 Task: Find connections with filter location Cobija with filter topic #Partnershipswith filter profile language French with filter current company TalentBurst, an Inc 5000 company with filter school Karnataka technical jobs with filter industry Plastics Manufacturing with filter service category Event Planning with filter keywords title Engineering Technician
Action: Mouse moved to (615, 94)
Screenshot: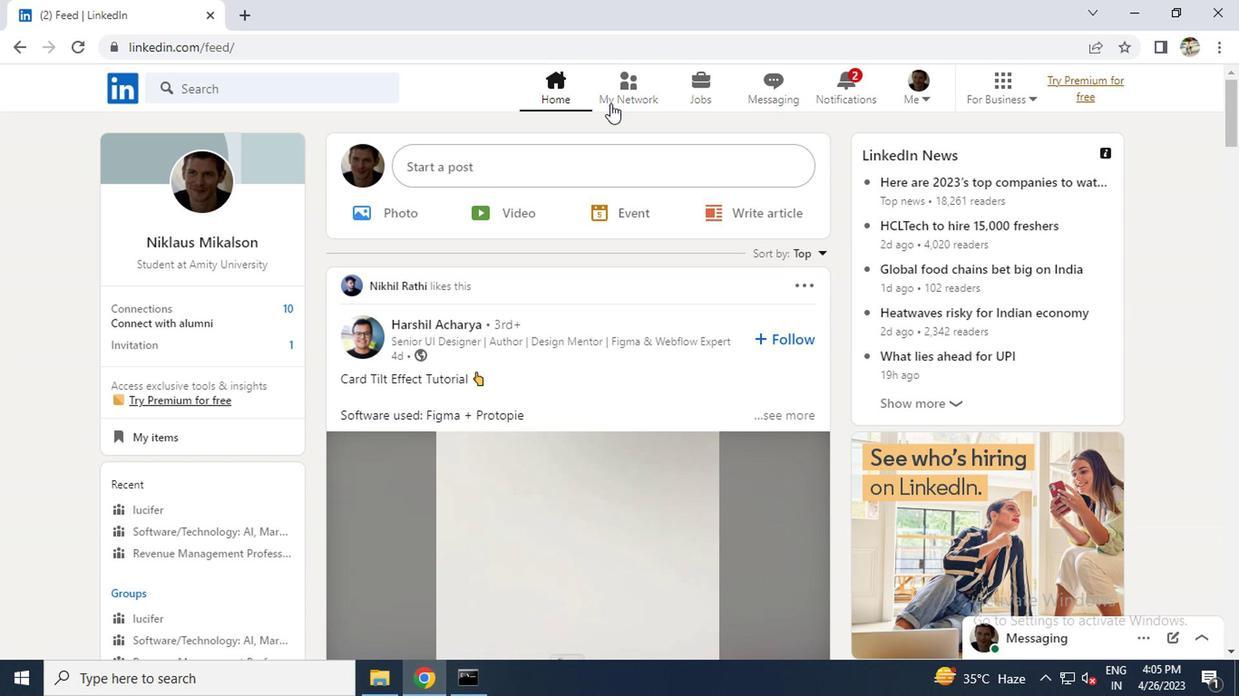 
Action: Mouse pressed left at (615, 94)
Screenshot: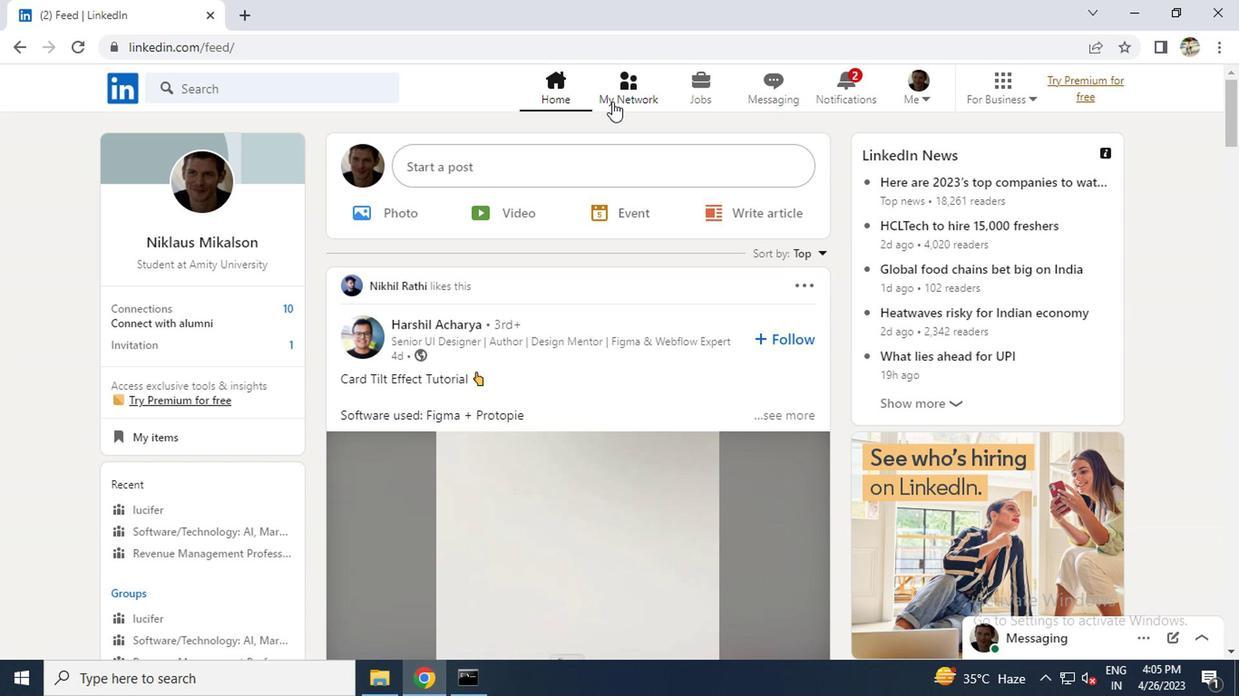 
Action: Mouse moved to (197, 197)
Screenshot: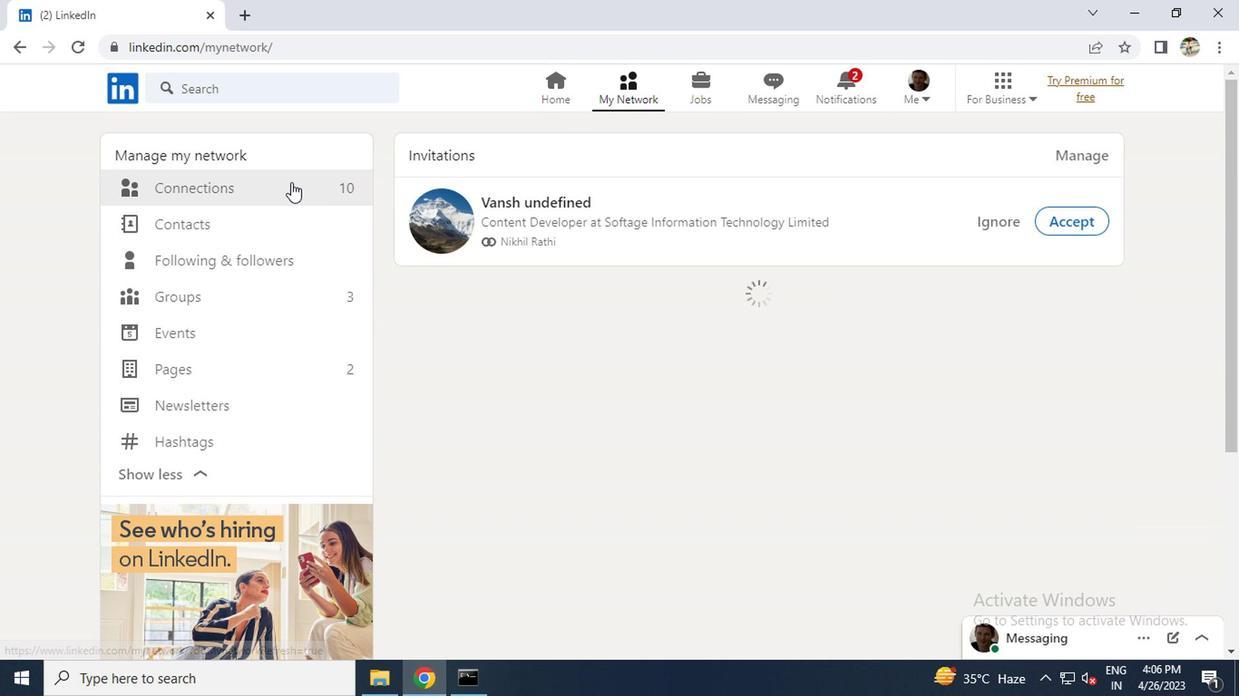 
Action: Mouse pressed left at (197, 197)
Screenshot: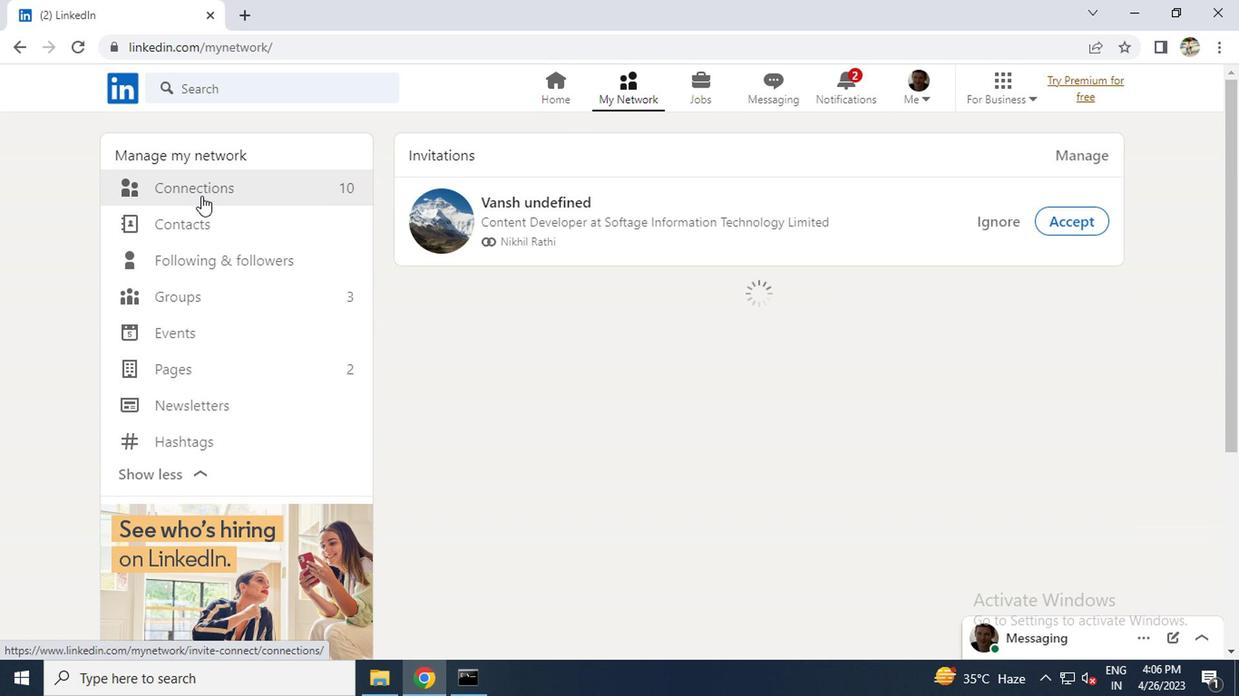 
Action: Mouse moved to (722, 197)
Screenshot: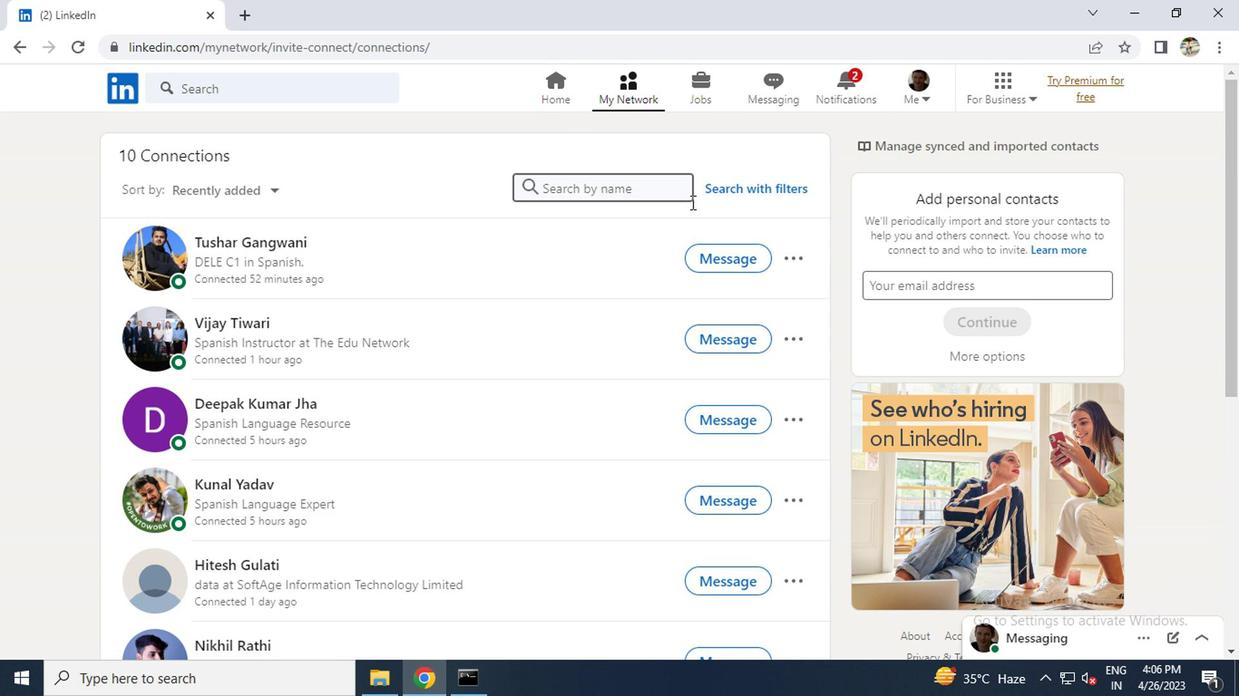 
Action: Mouse pressed left at (722, 197)
Screenshot: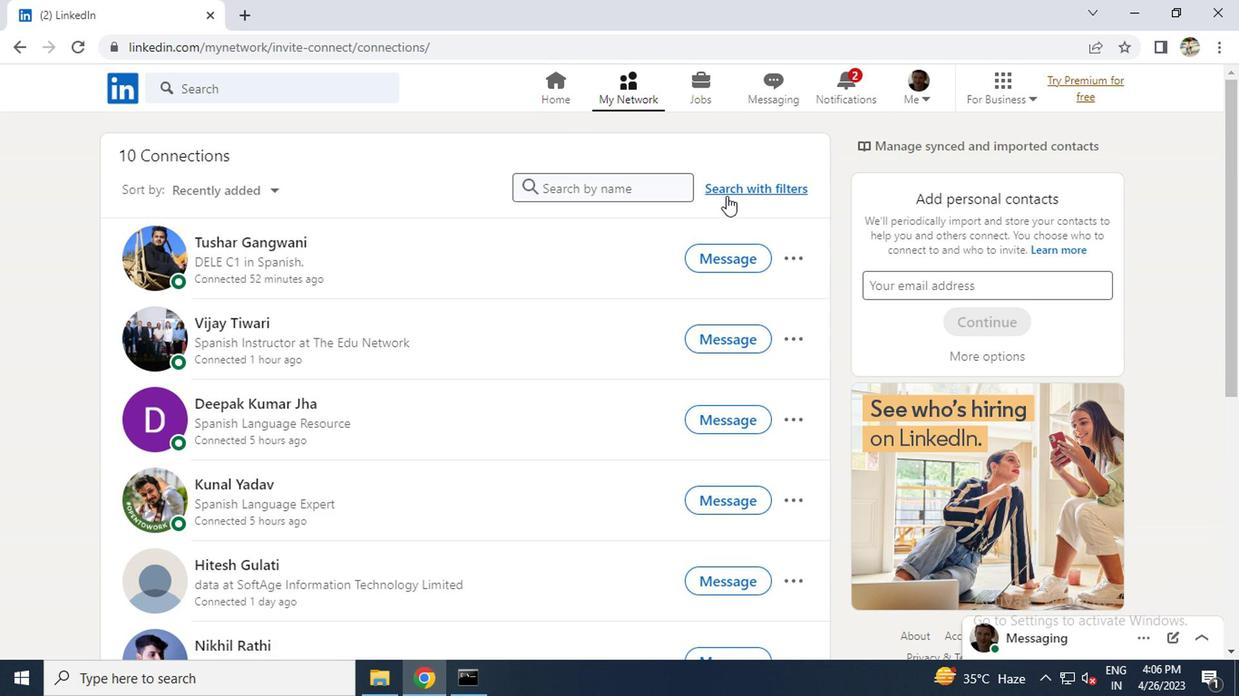 
Action: Mouse moved to (616, 143)
Screenshot: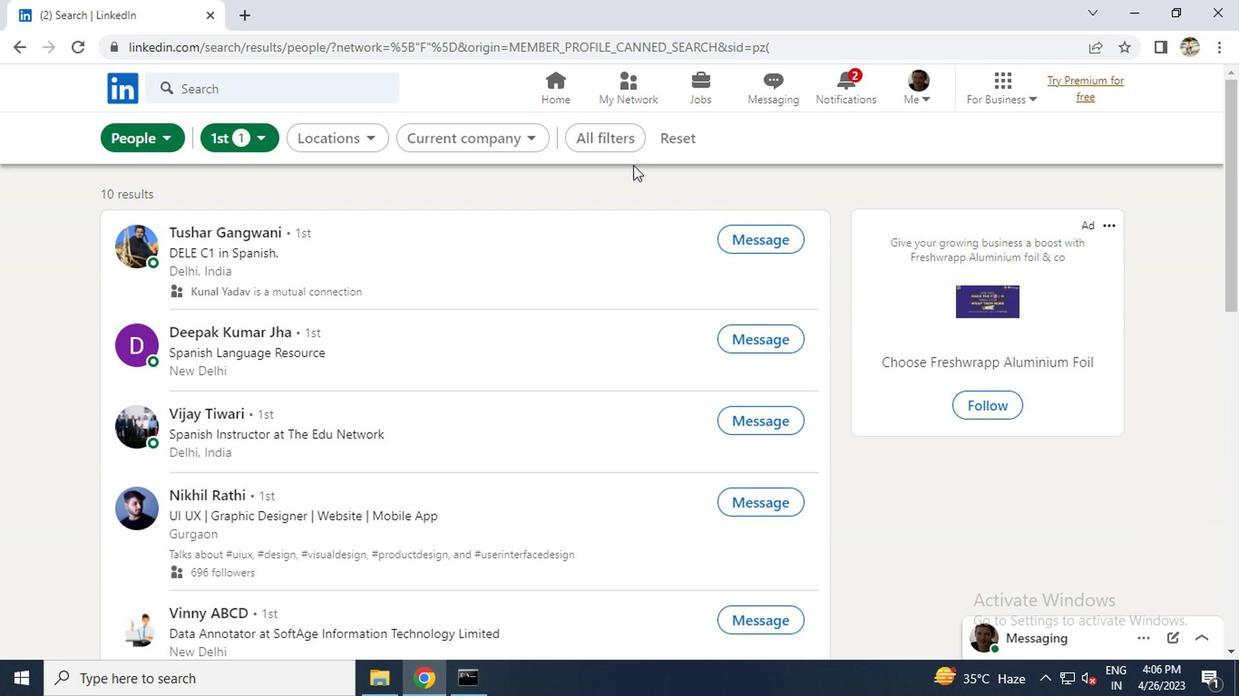 
Action: Mouse pressed left at (616, 143)
Screenshot: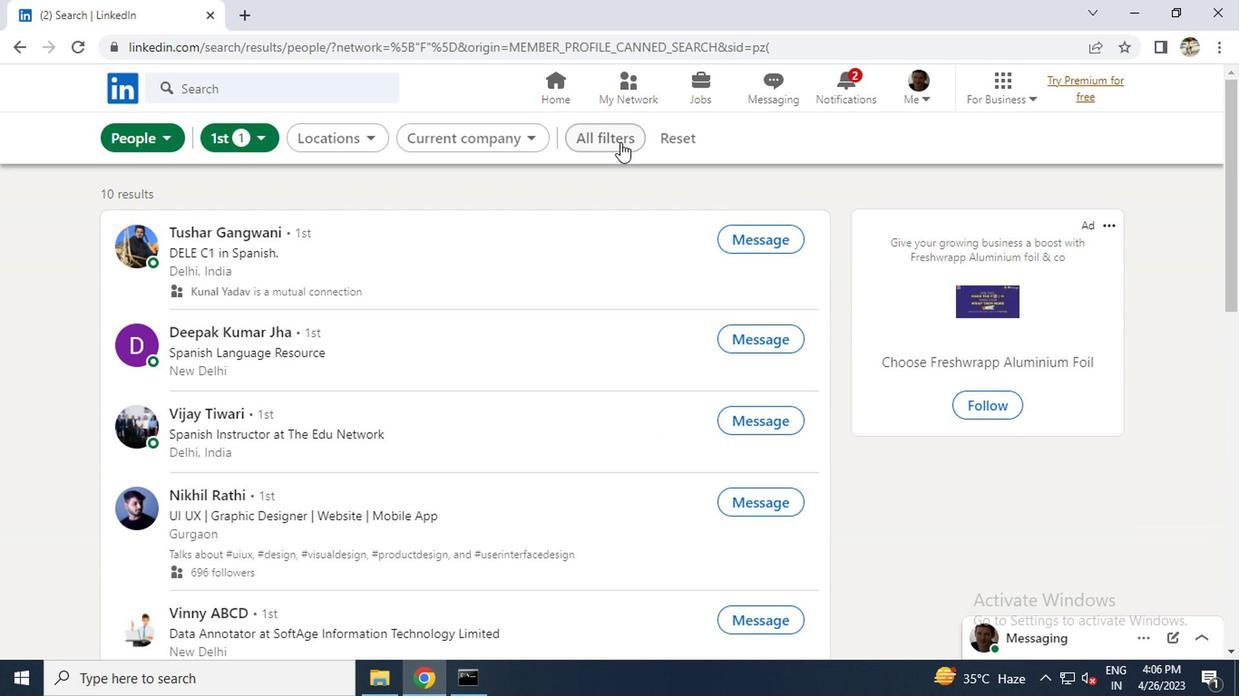 
Action: Mouse moved to (885, 385)
Screenshot: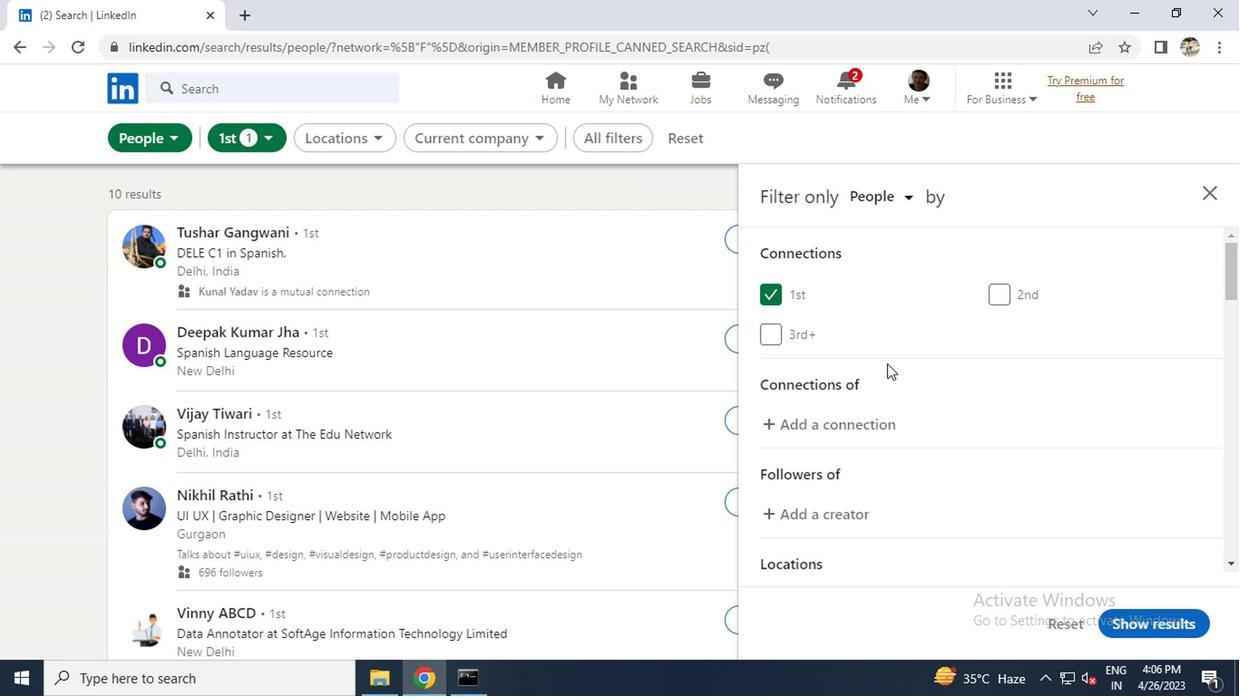 
Action: Mouse scrolled (885, 385) with delta (0, 0)
Screenshot: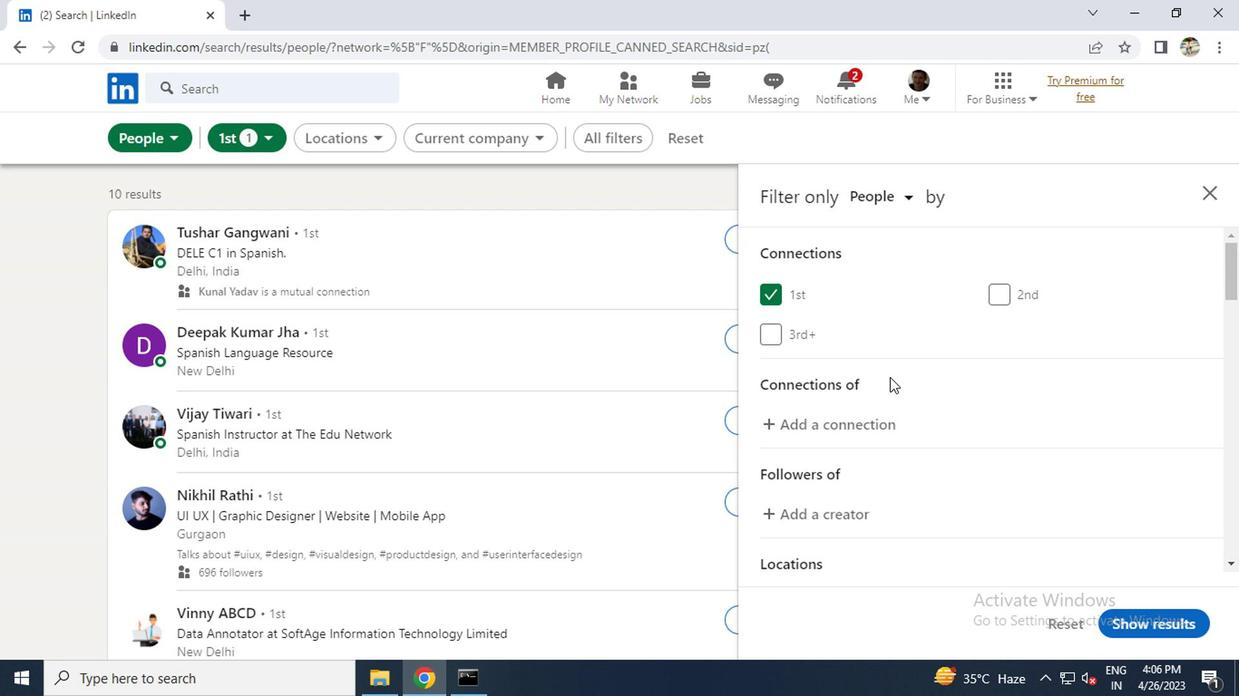 
Action: Mouse scrolled (885, 385) with delta (0, 0)
Screenshot: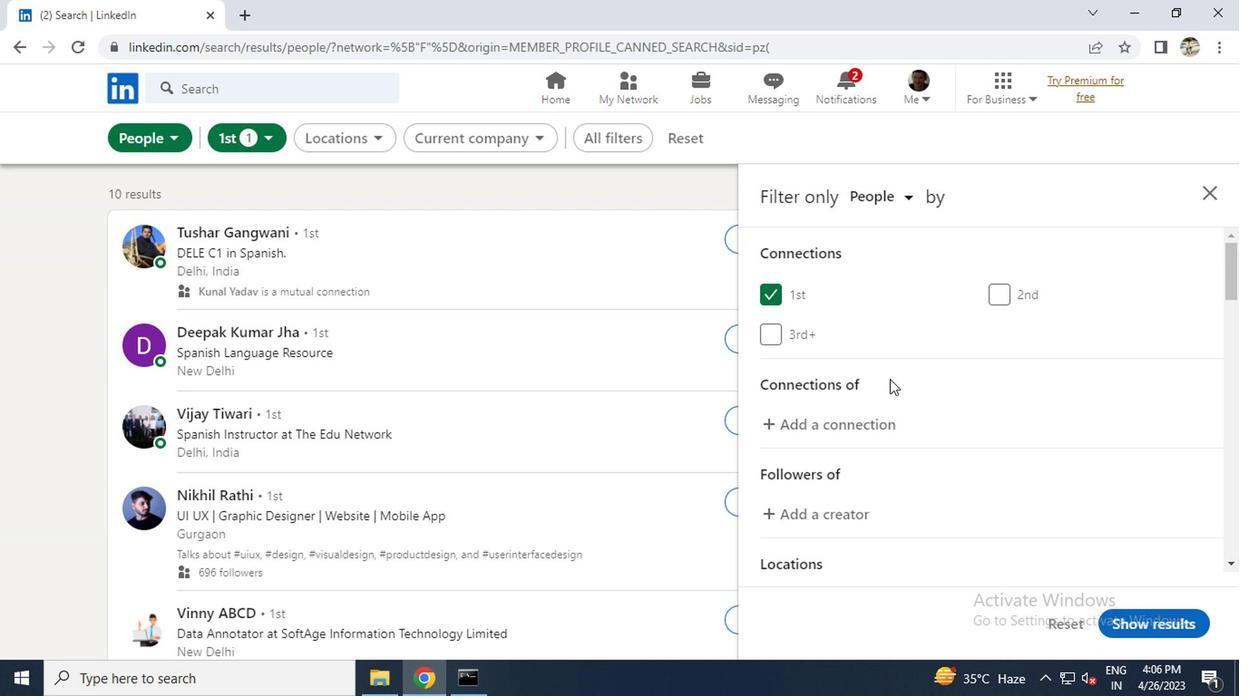 
Action: Mouse moved to (1020, 497)
Screenshot: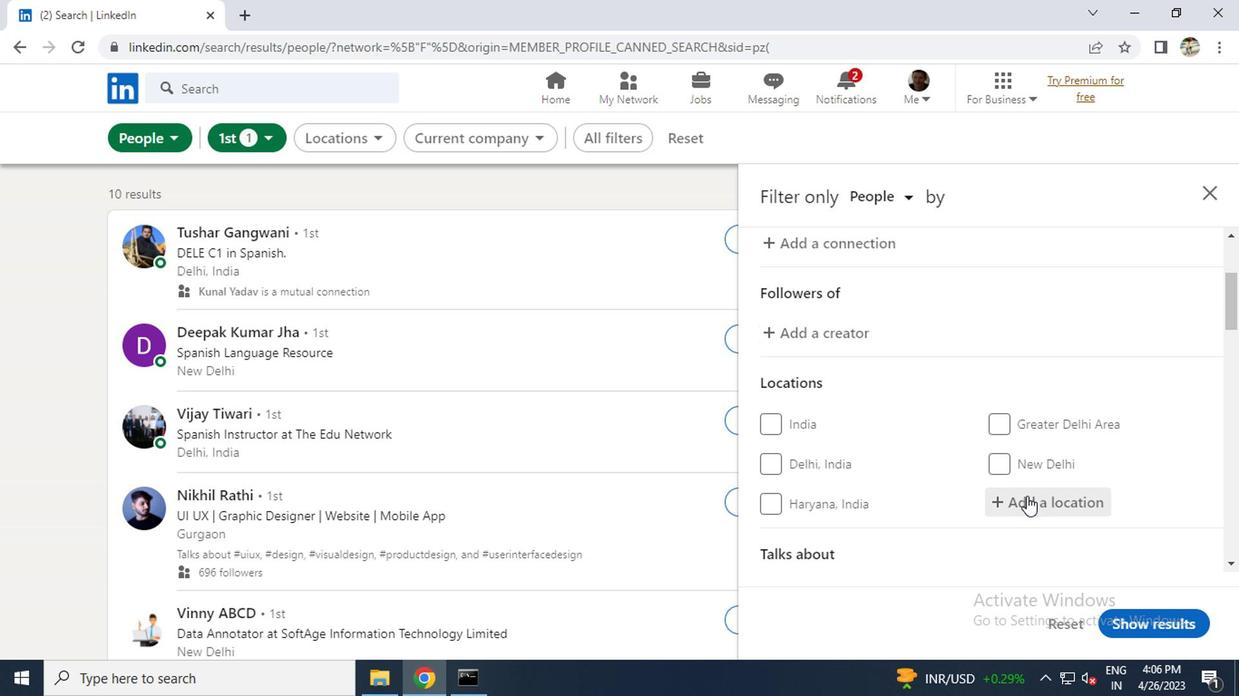 
Action: Mouse pressed left at (1020, 497)
Screenshot: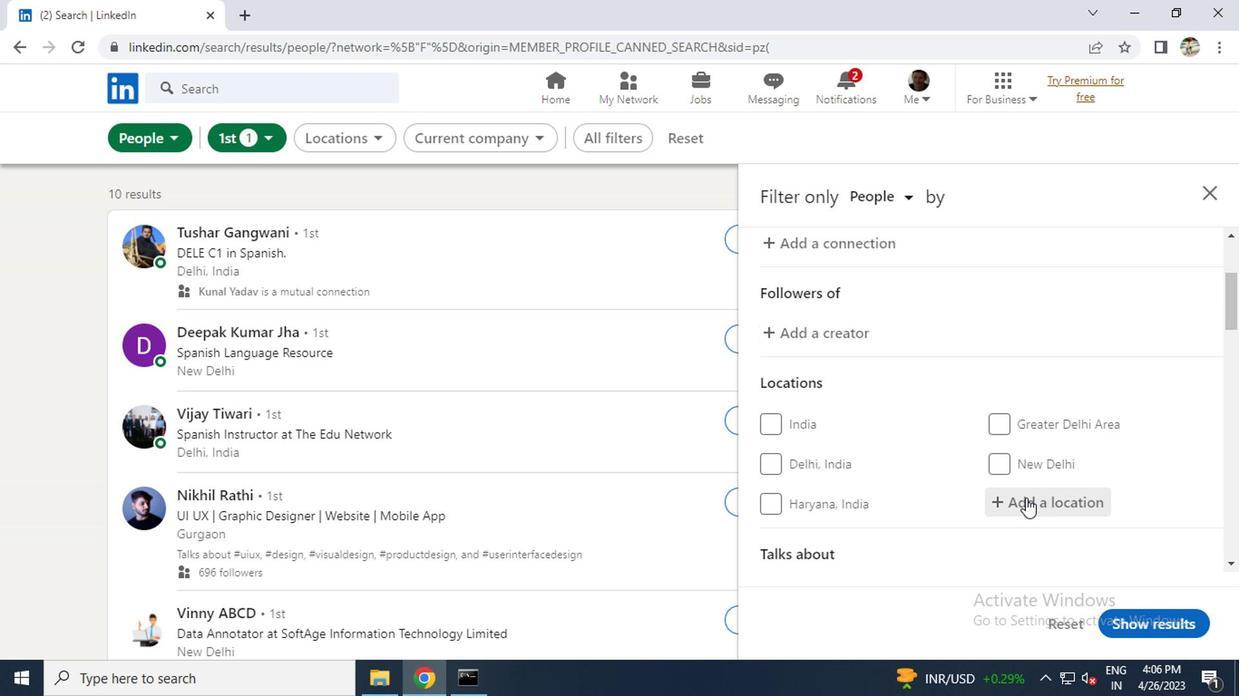 
Action: Key pressed <Key.caps_lock>c<Key.caps_lock>obija<Key.enter>
Screenshot: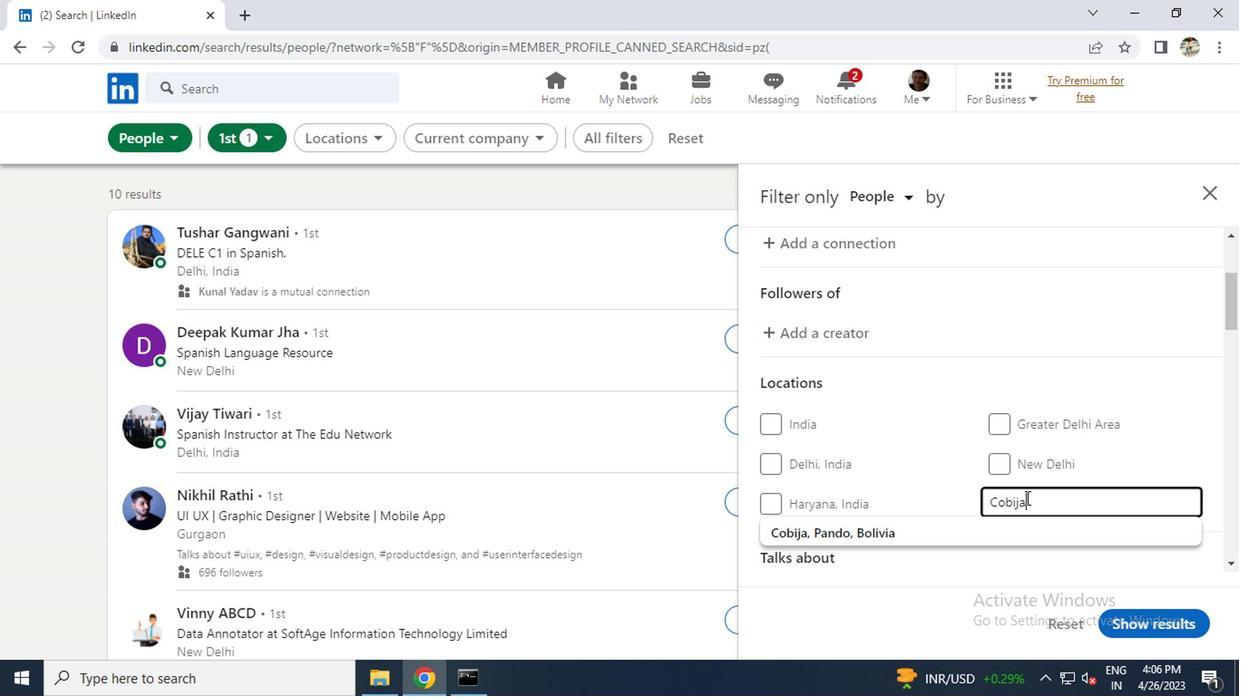 
Action: Mouse scrolled (1020, 496) with delta (0, 0)
Screenshot: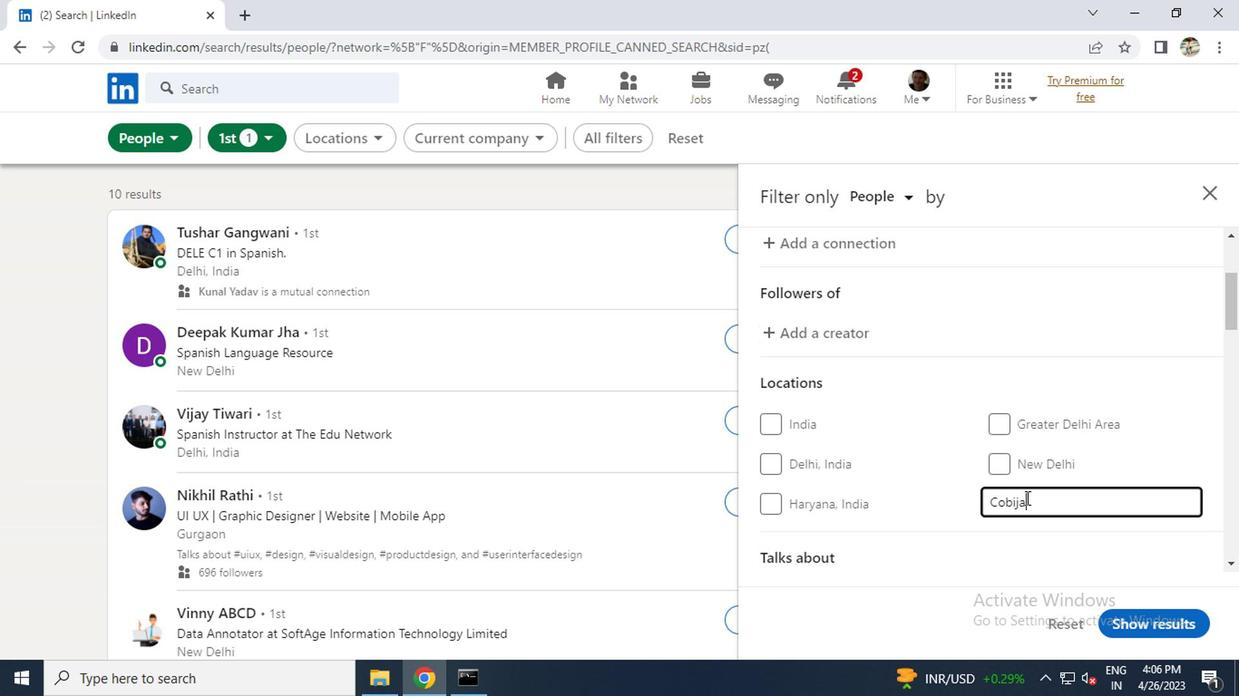 
Action: Mouse scrolled (1020, 496) with delta (0, 0)
Screenshot: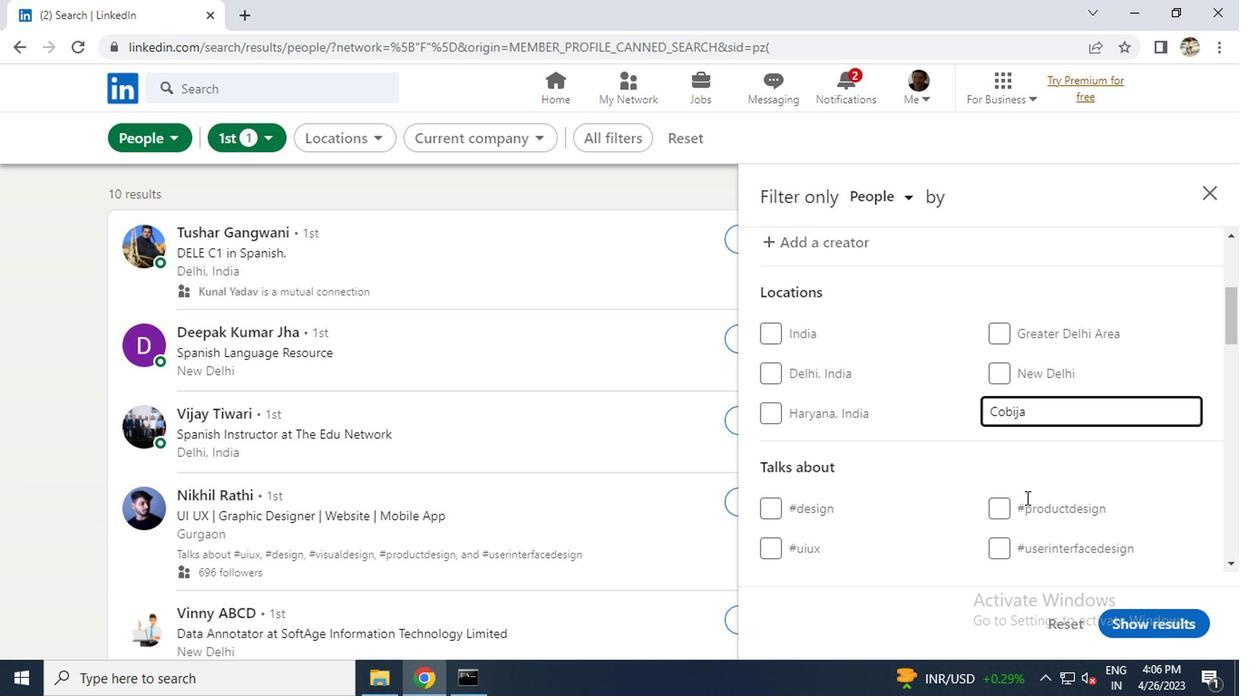 
Action: Mouse pressed left at (1020, 497)
Screenshot: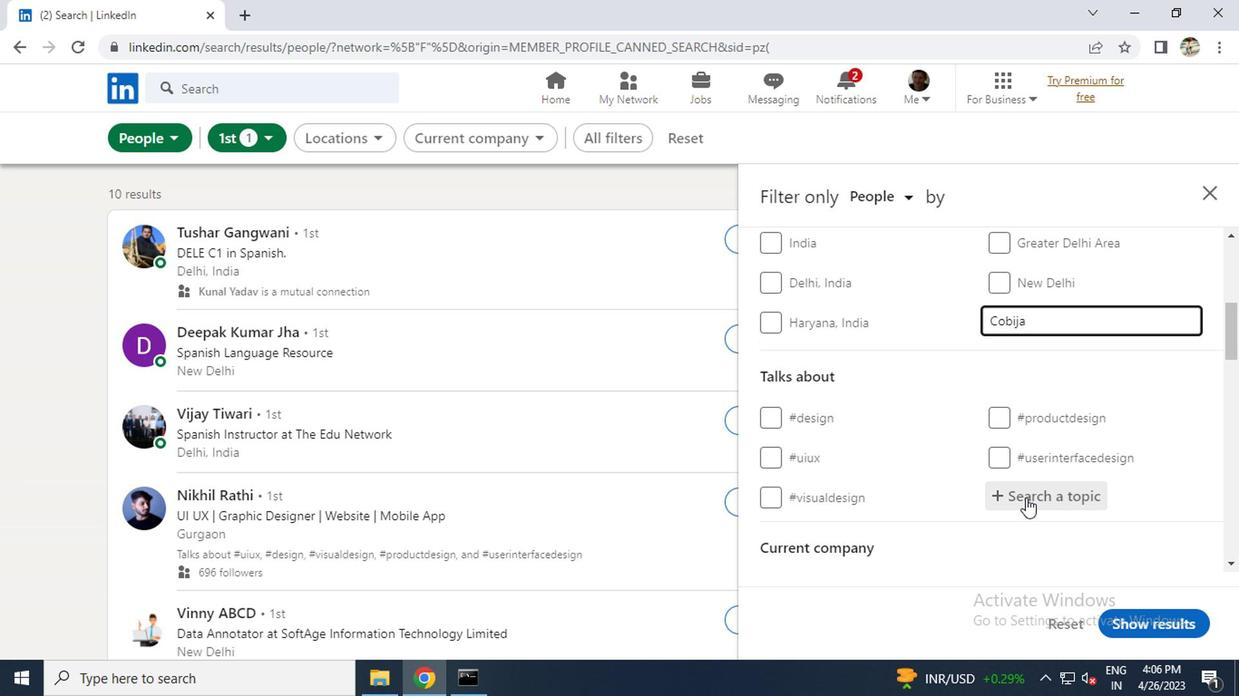 
Action: Key pressed <Key.shift>#<Key.caps_lock>P<Key.caps_lock>ARTNERSHIP<Key.enter>
Screenshot: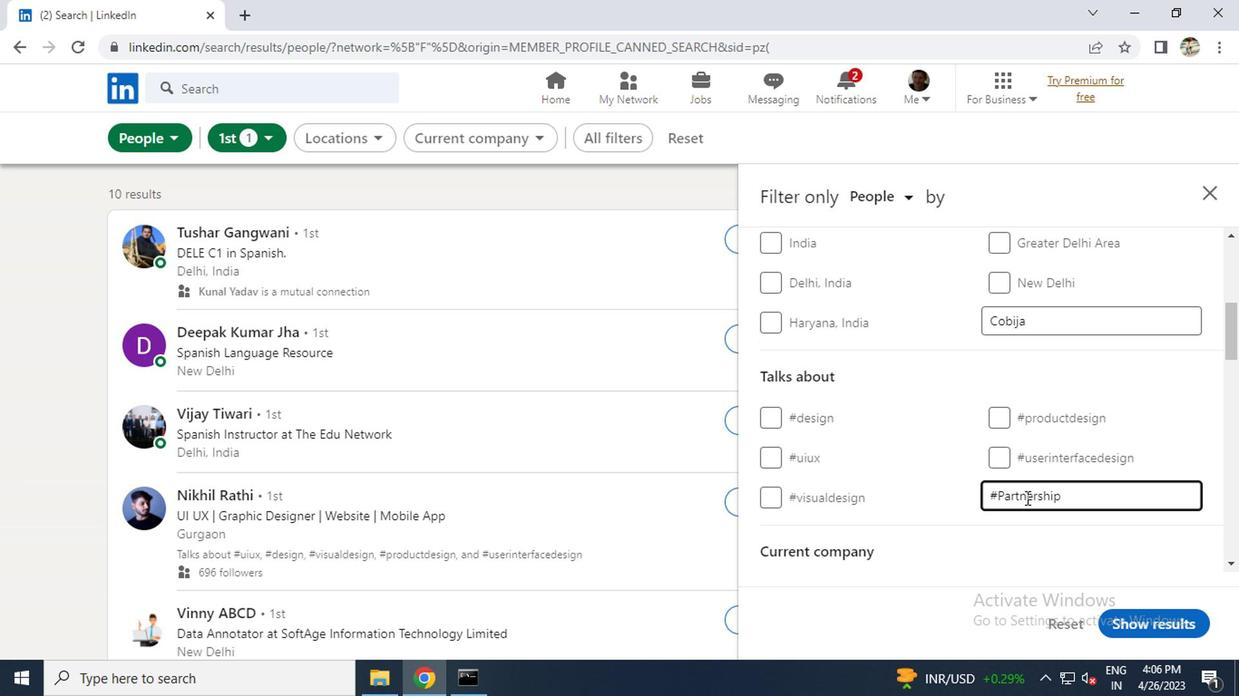 
Action: Mouse scrolled (1020, 496) with delta (0, 0)
Screenshot: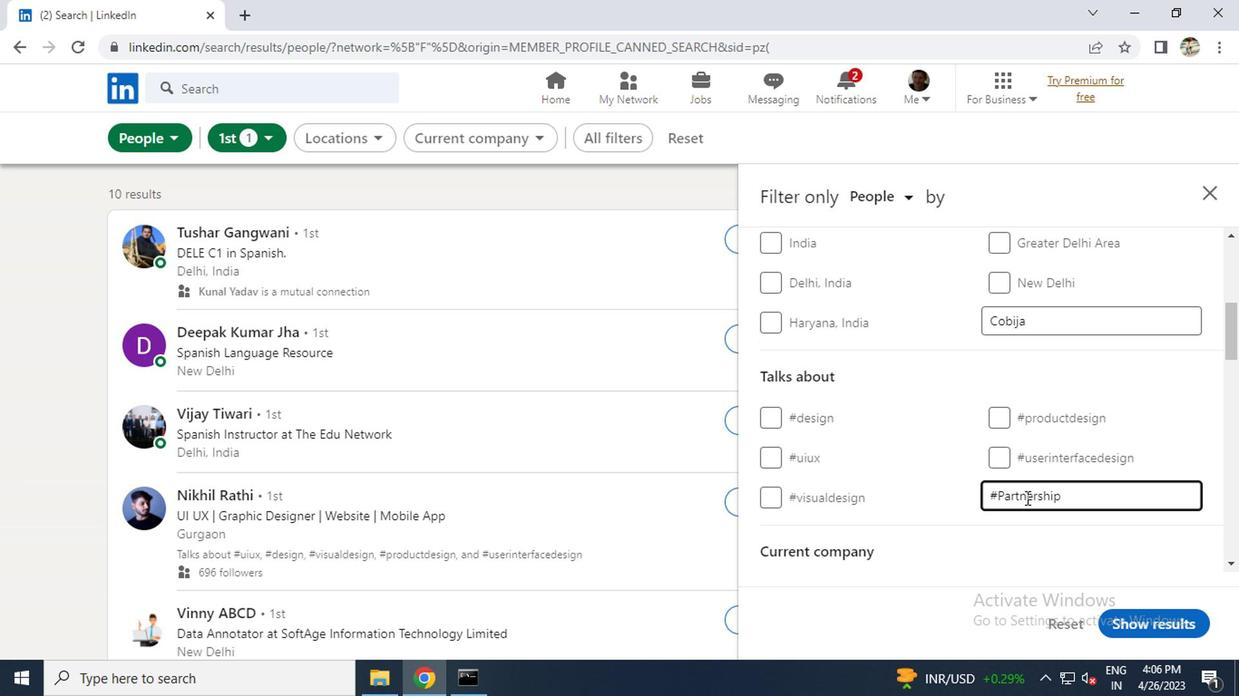 
Action: Mouse scrolled (1020, 496) with delta (0, 0)
Screenshot: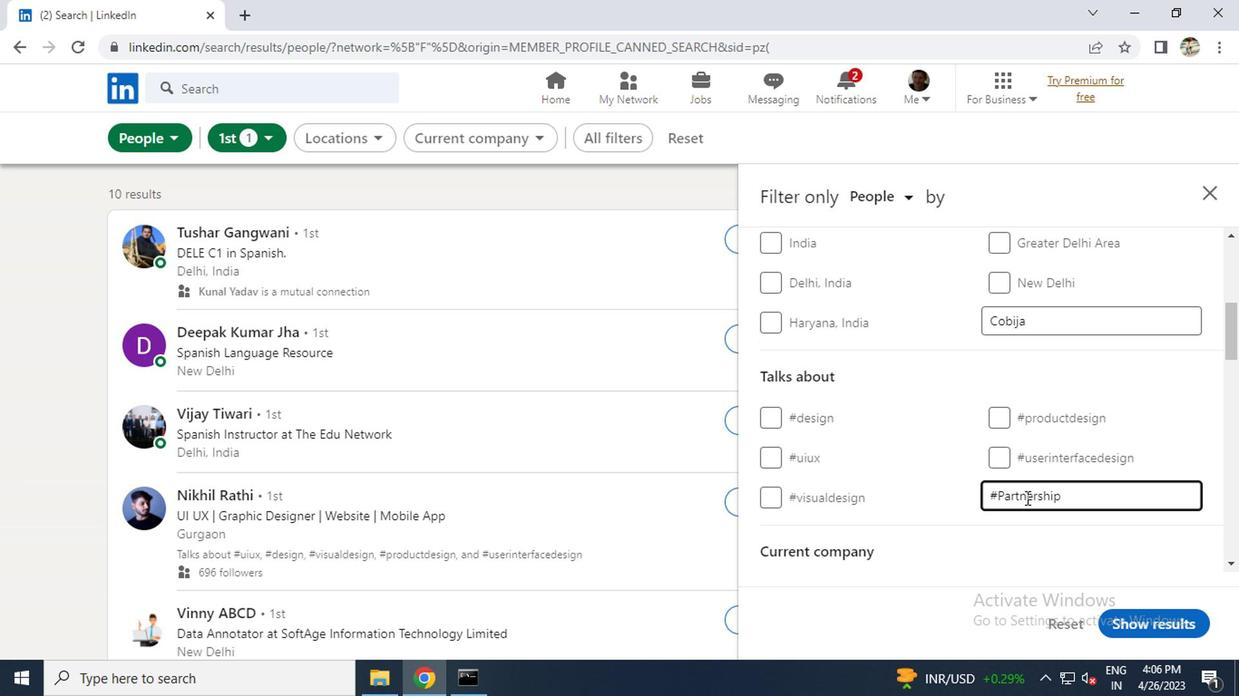 
Action: Mouse scrolled (1020, 496) with delta (0, 0)
Screenshot: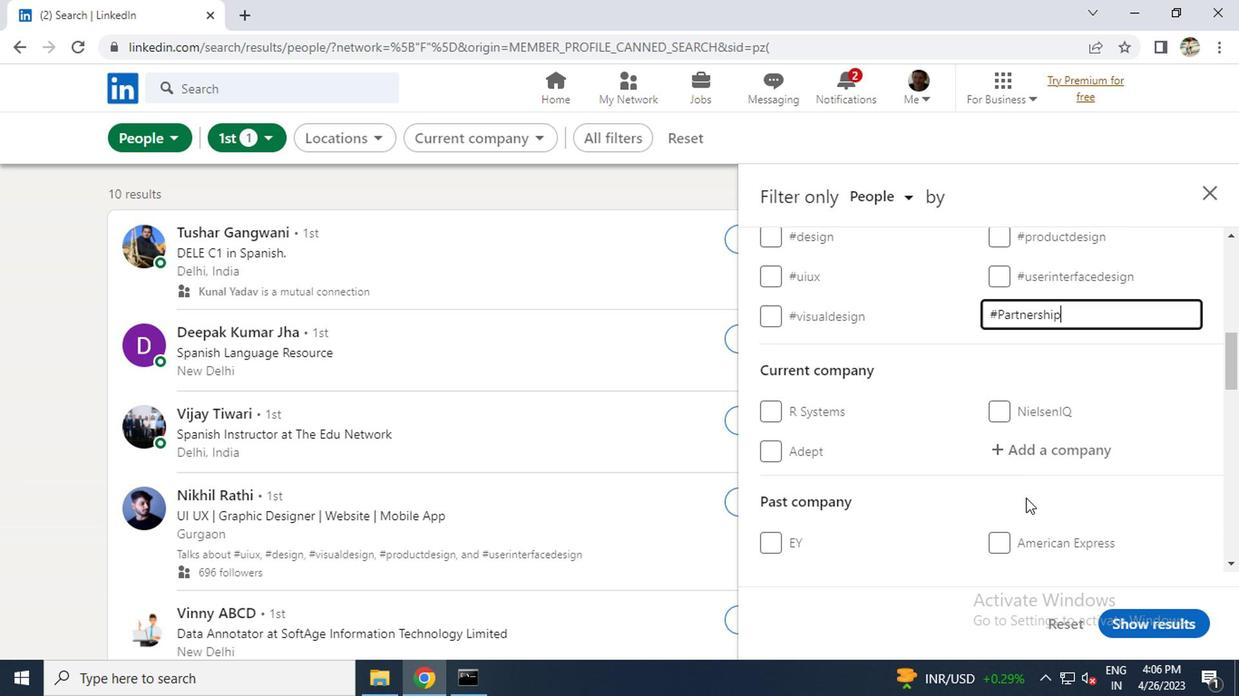 
Action: Mouse scrolled (1020, 496) with delta (0, 0)
Screenshot: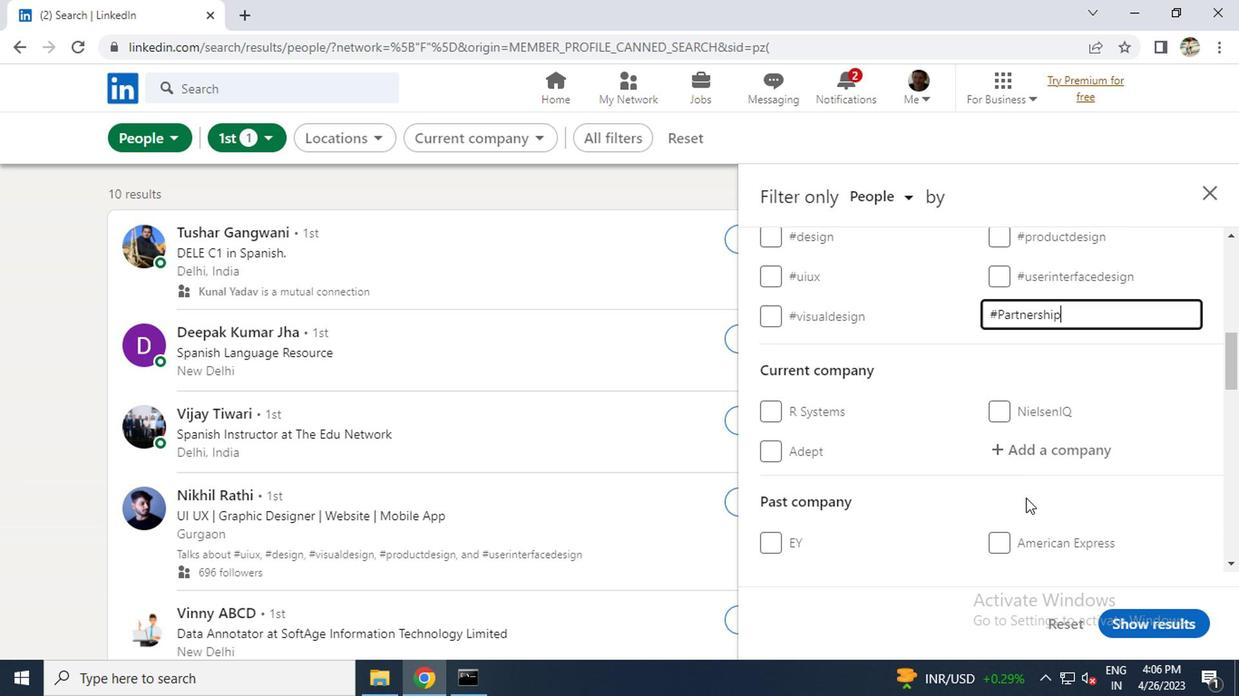 
Action: Mouse scrolled (1020, 496) with delta (0, 0)
Screenshot: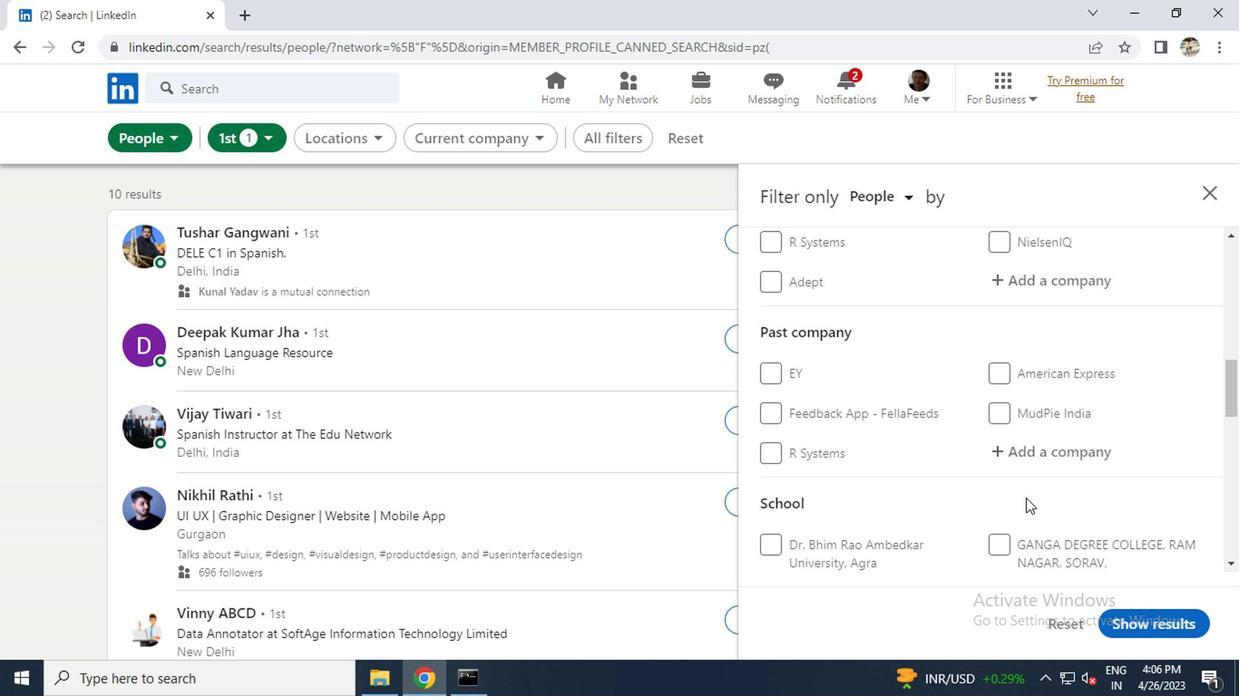 
Action: Mouse scrolled (1020, 496) with delta (0, 0)
Screenshot: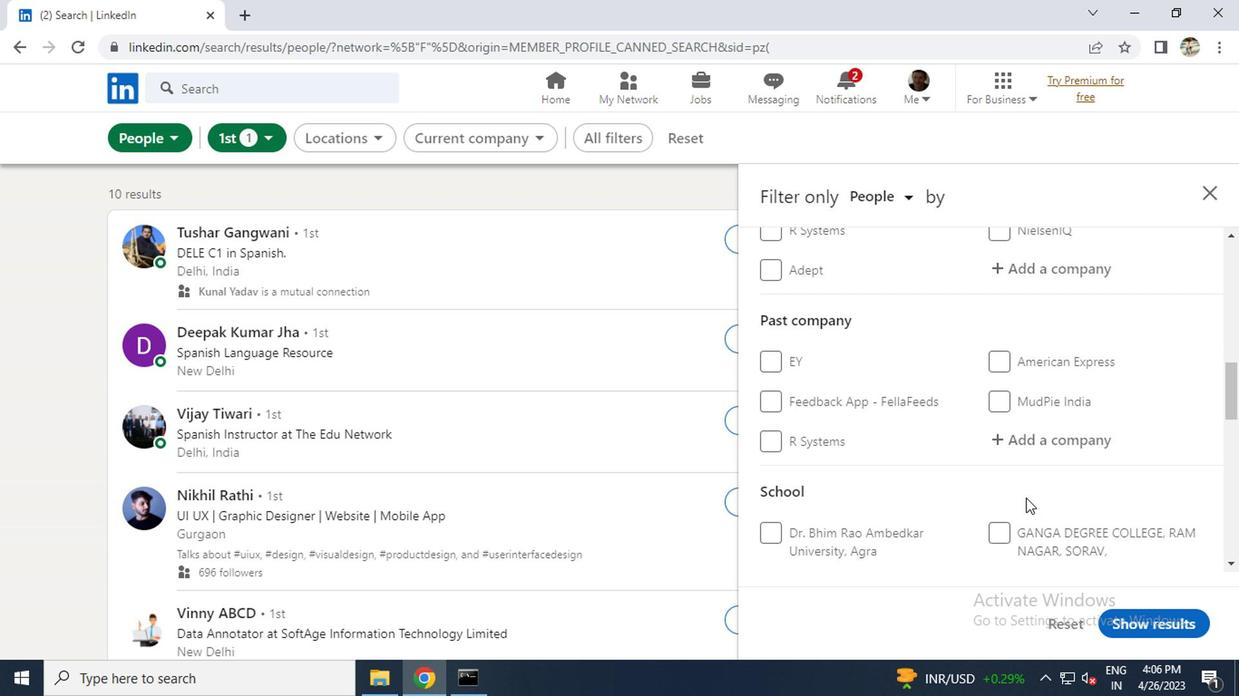 
Action: Mouse scrolled (1020, 496) with delta (0, 0)
Screenshot: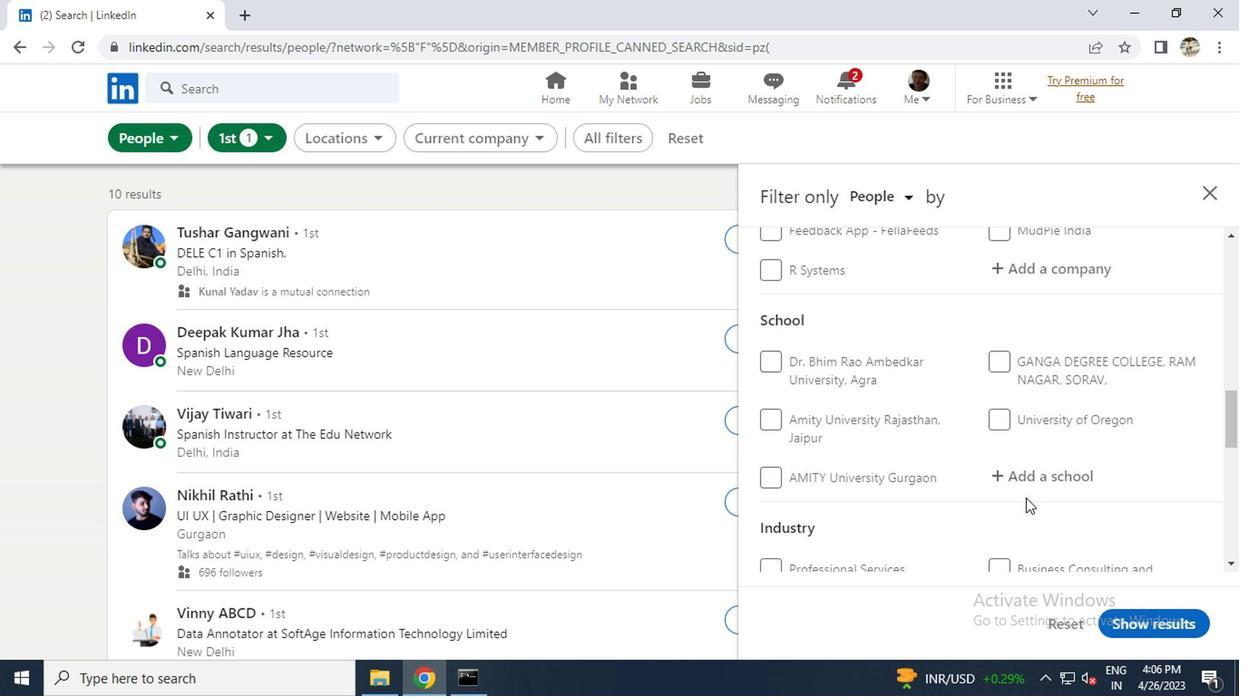
Action: Mouse scrolled (1020, 496) with delta (0, 0)
Screenshot: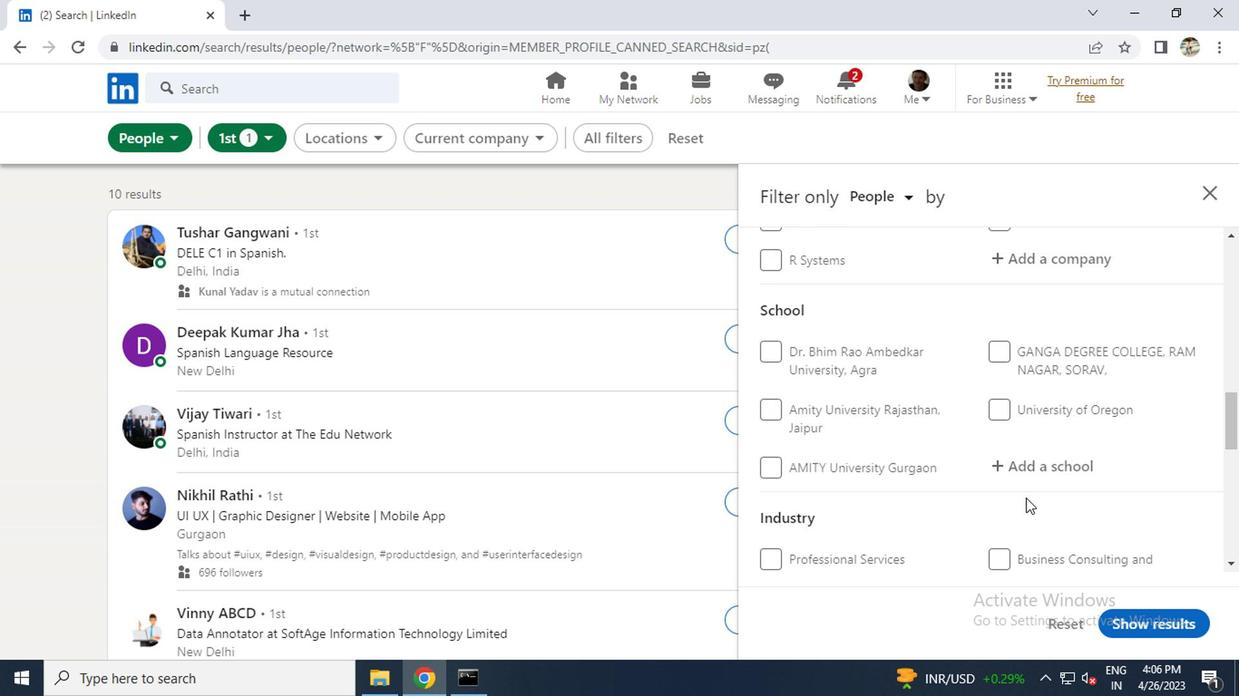 
Action: Mouse scrolled (1020, 496) with delta (0, 0)
Screenshot: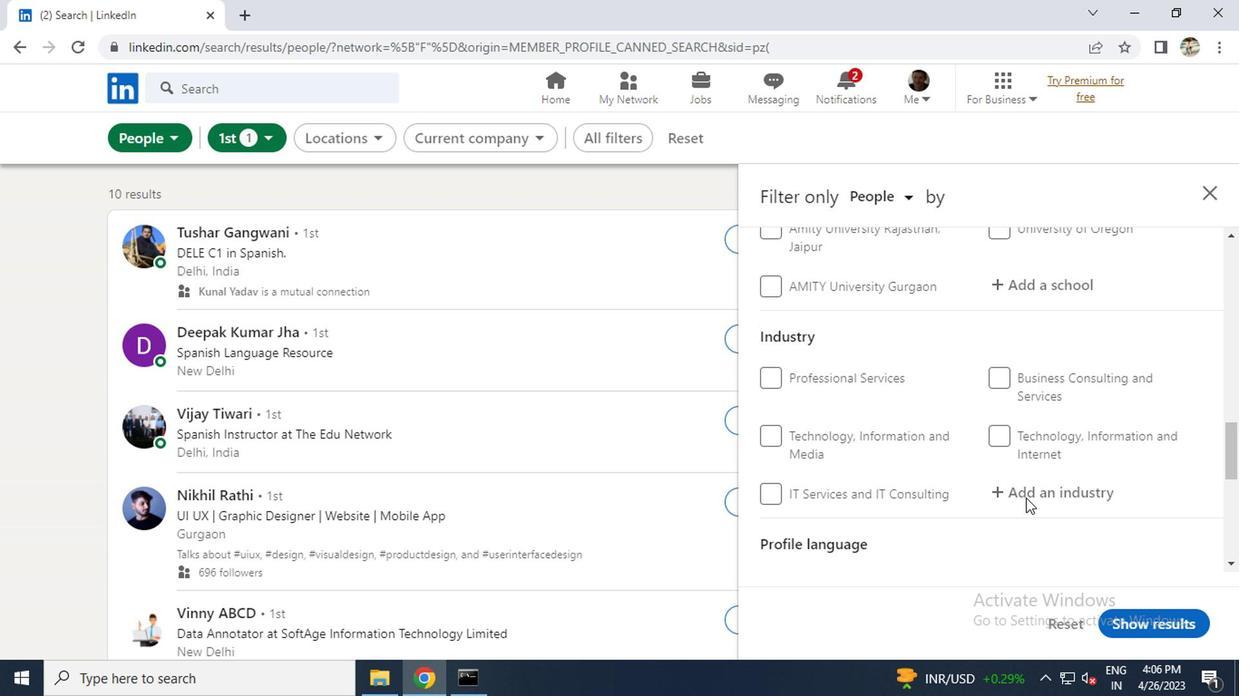 
Action: Mouse scrolled (1020, 496) with delta (0, 0)
Screenshot: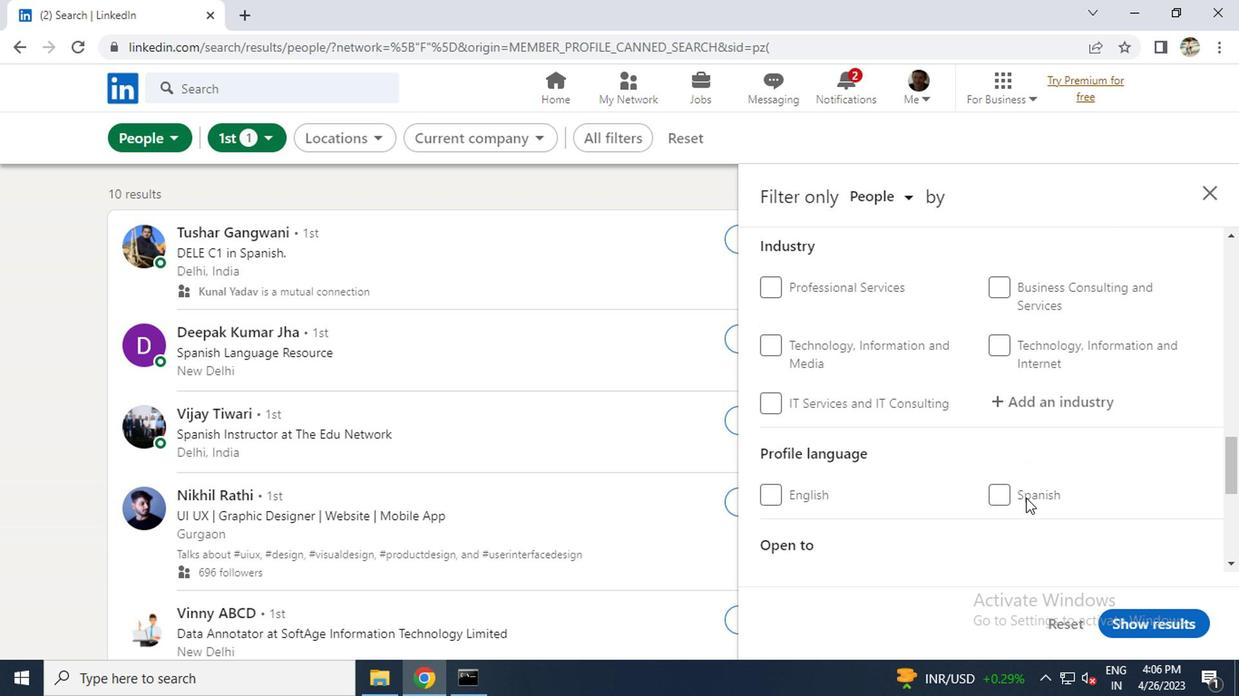 
Action: Mouse scrolled (1020, 498) with delta (0, 1)
Screenshot: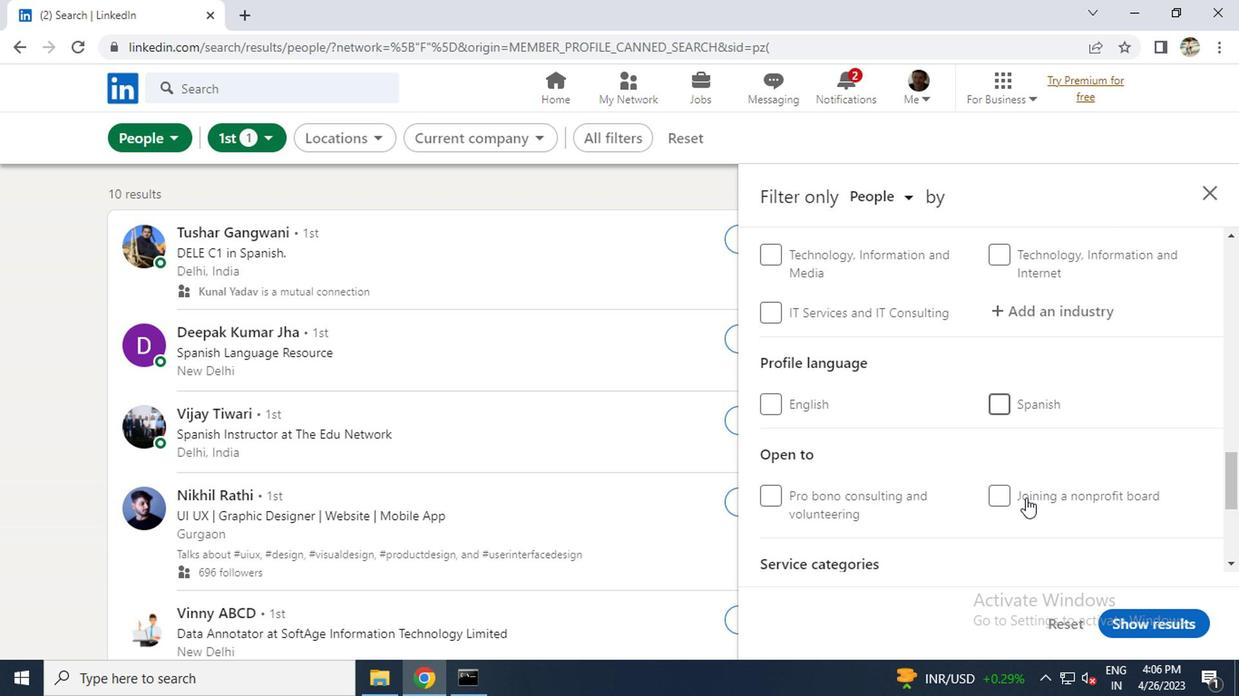 
Action: Mouse scrolled (1020, 498) with delta (0, 1)
Screenshot: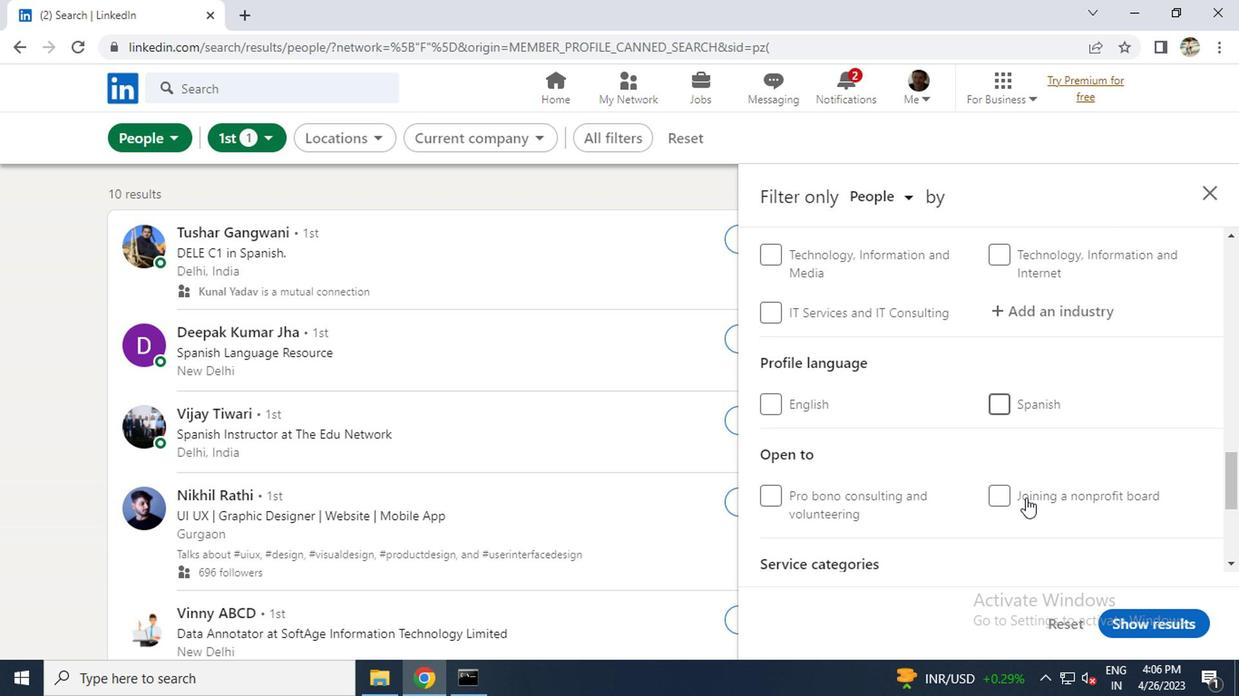 
Action: Mouse scrolled (1020, 498) with delta (0, 1)
Screenshot: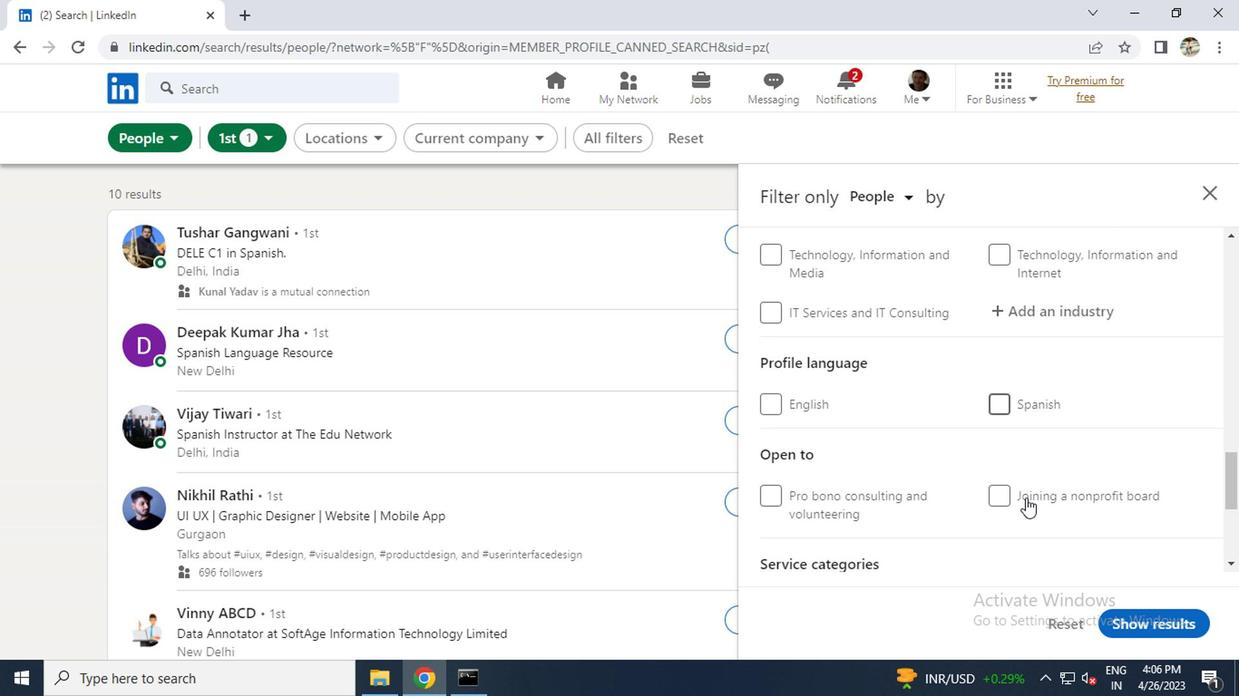 
Action: Mouse scrolled (1020, 498) with delta (0, 1)
Screenshot: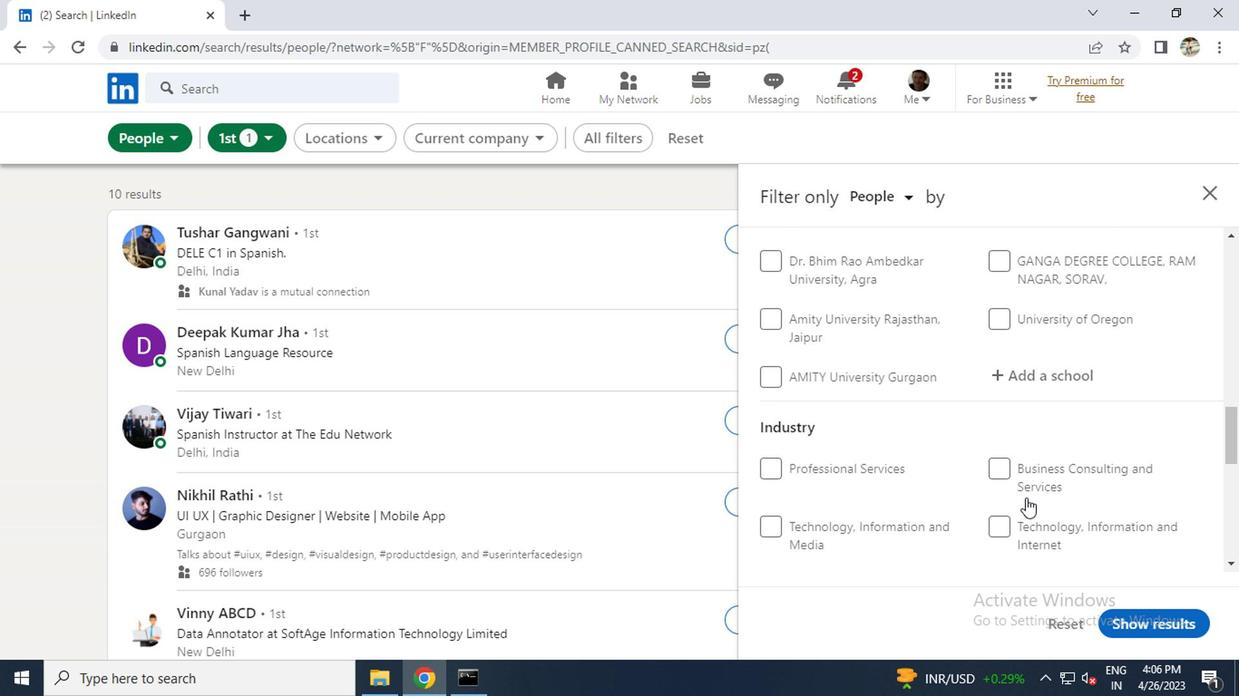 
Action: Mouse scrolled (1020, 498) with delta (0, 1)
Screenshot: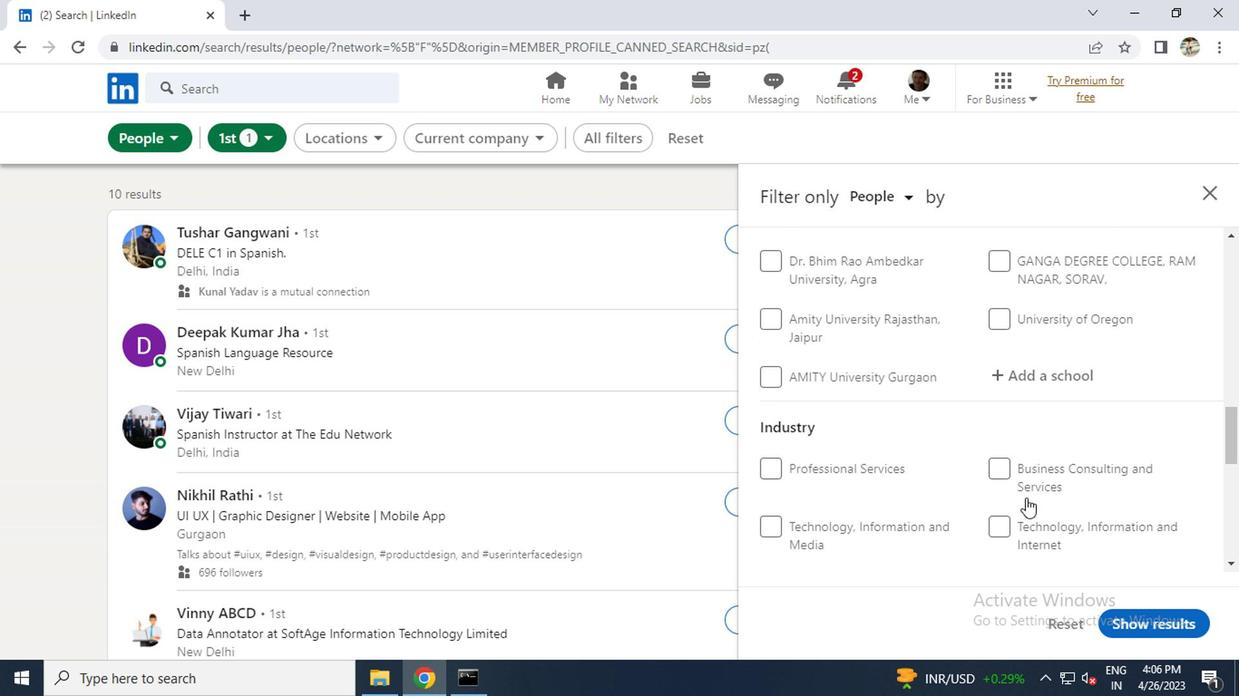 
Action: Mouse scrolled (1020, 498) with delta (0, 1)
Screenshot: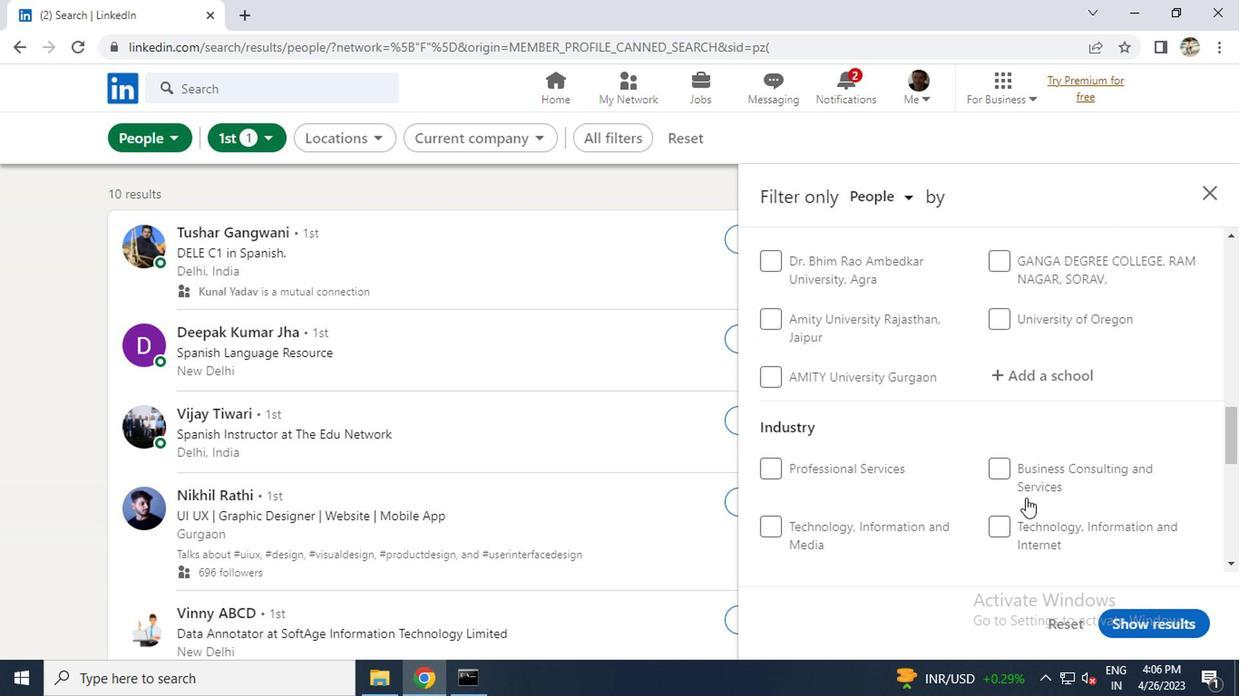 
Action: Mouse scrolled (1020, 498) with delta (0, 1)
Screenshot: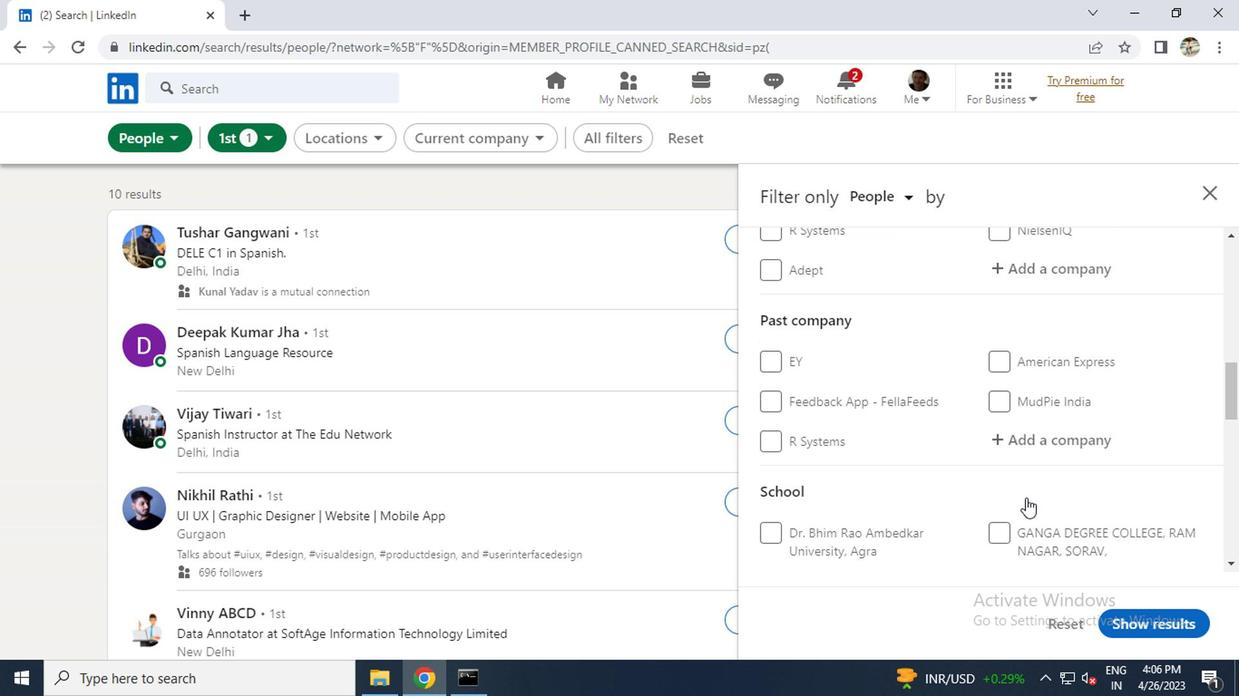 
Action: Mouse scrolled (1020, 498) with delta (0, 1)
Screenshot: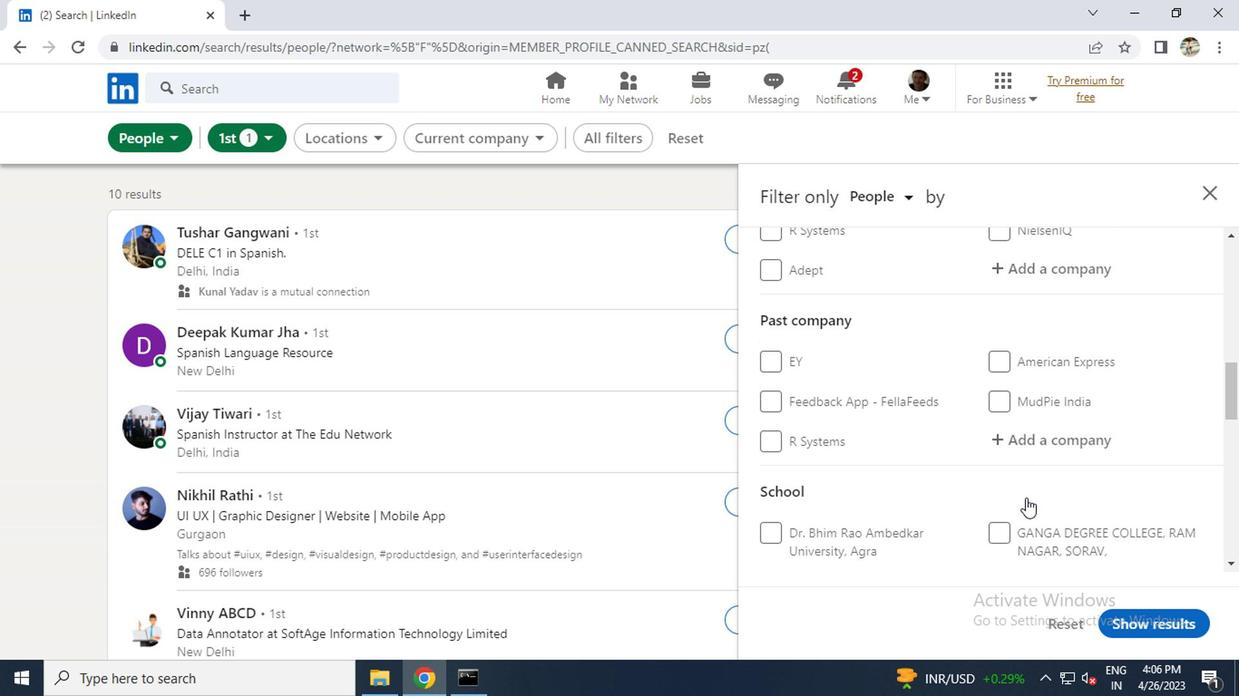 
Action: Mouse moved to (1022, 451)
Screenshot: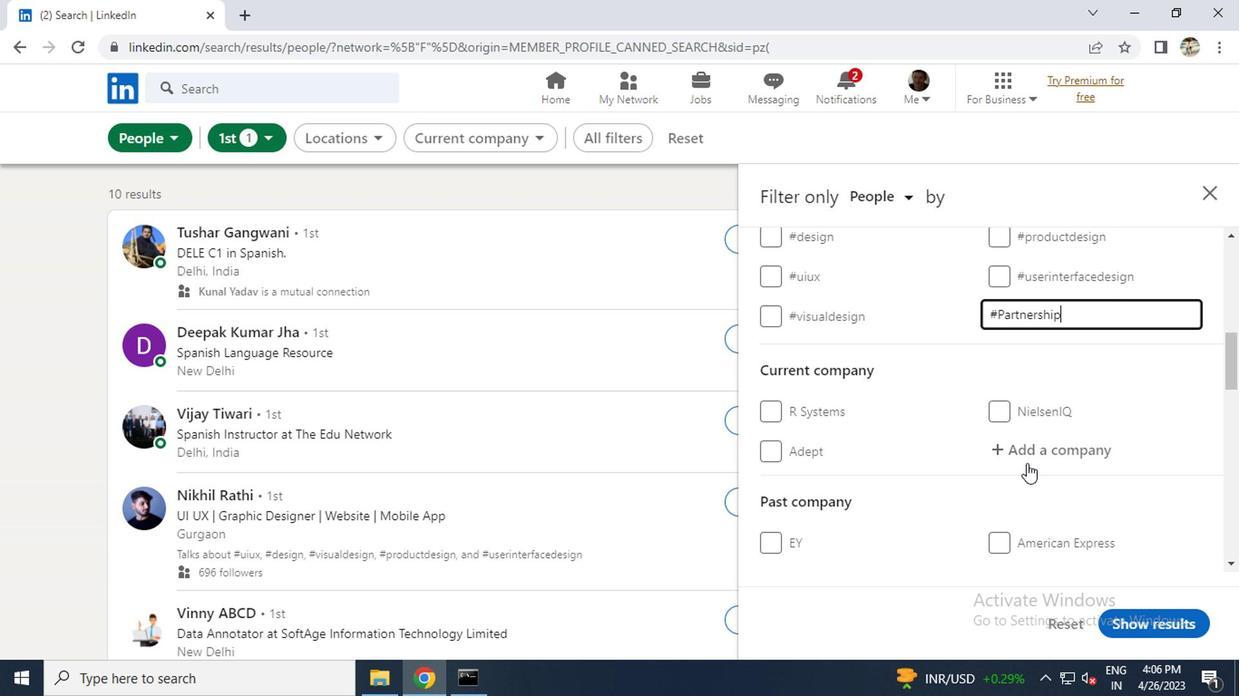
Action: Mouse pressed left at (1022, 451)
Screenshot: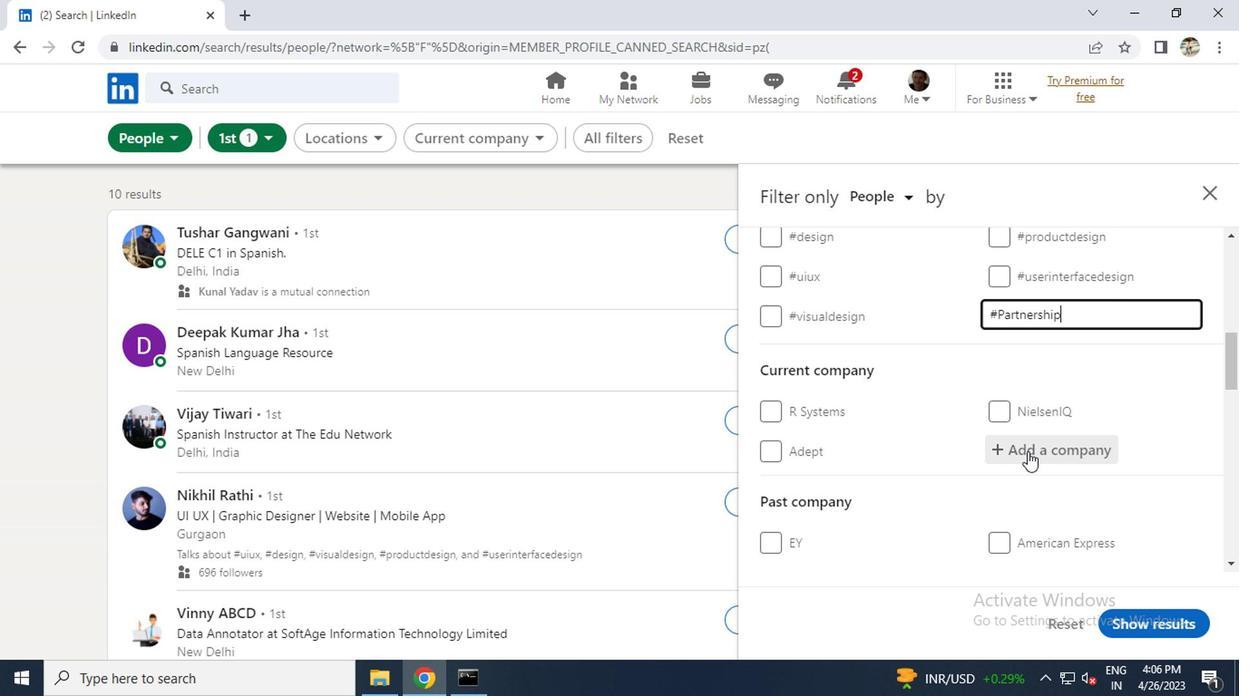 
Action: Key pressed <Key.caps_lock>T<Key.caps_lock>ALENT<Key.caps_lock>B<Key.caps_lock>URST
Screenshot: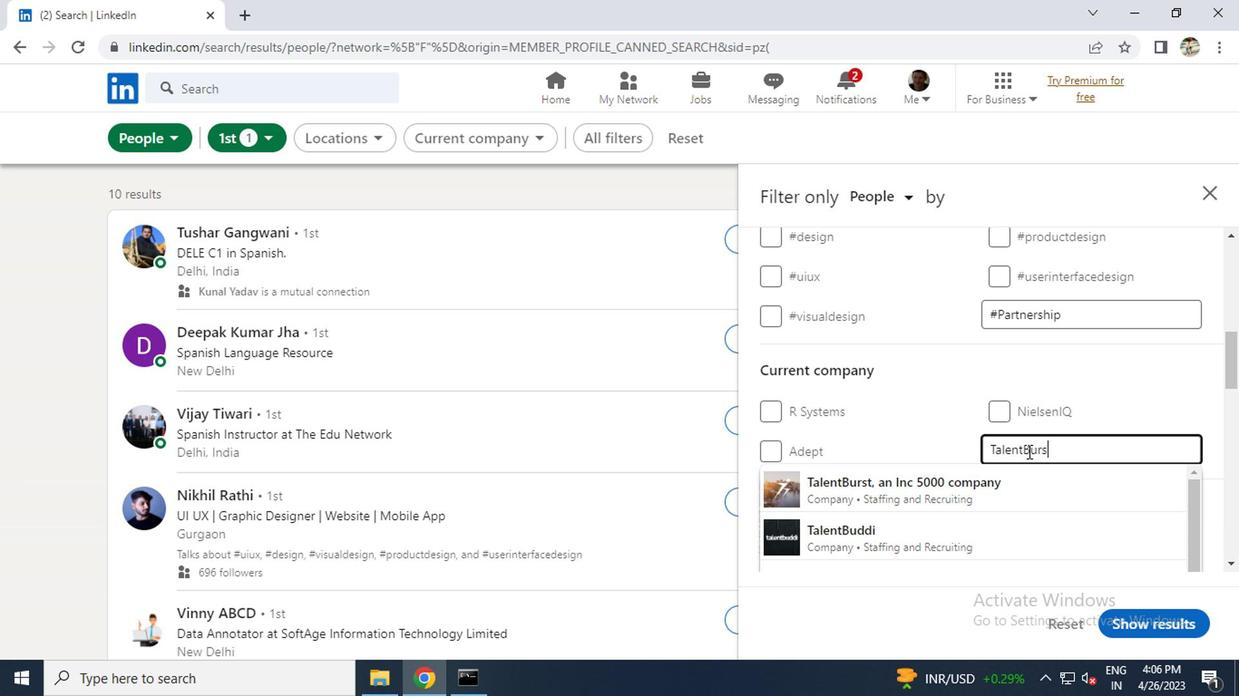 
Action: Mouse moved to (995, 482)
Screenshot: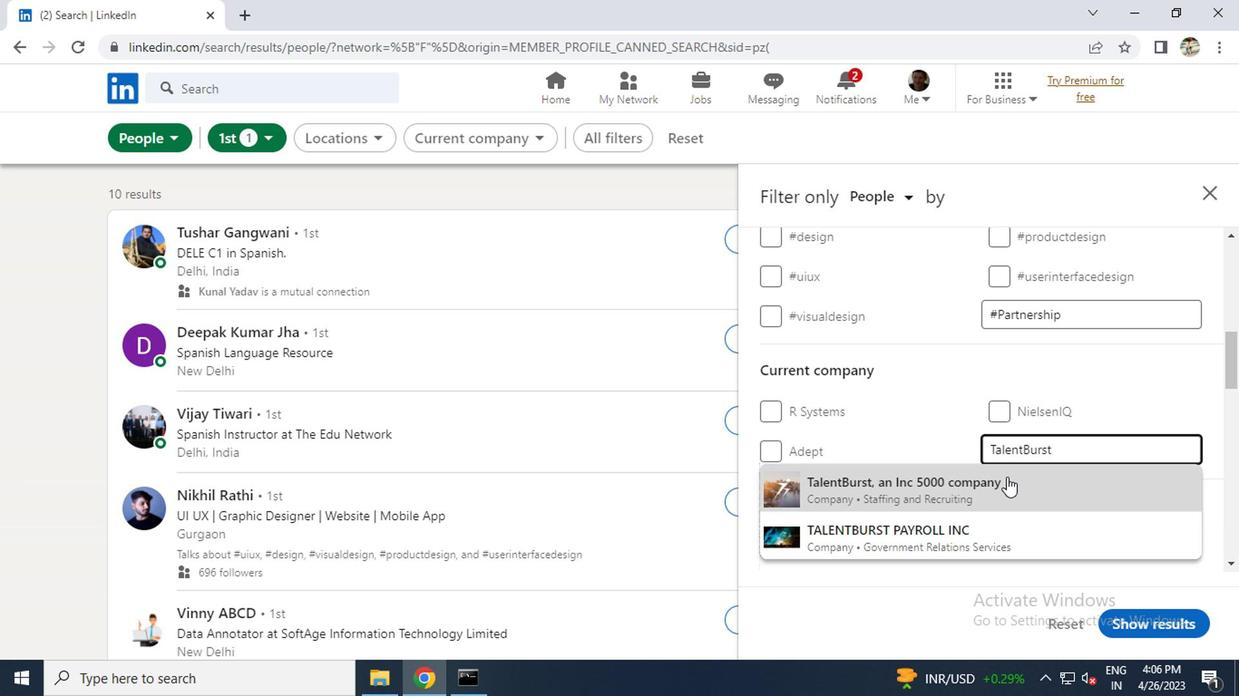 
Action: Mouse pressed left at (995, 482)
Screenshot: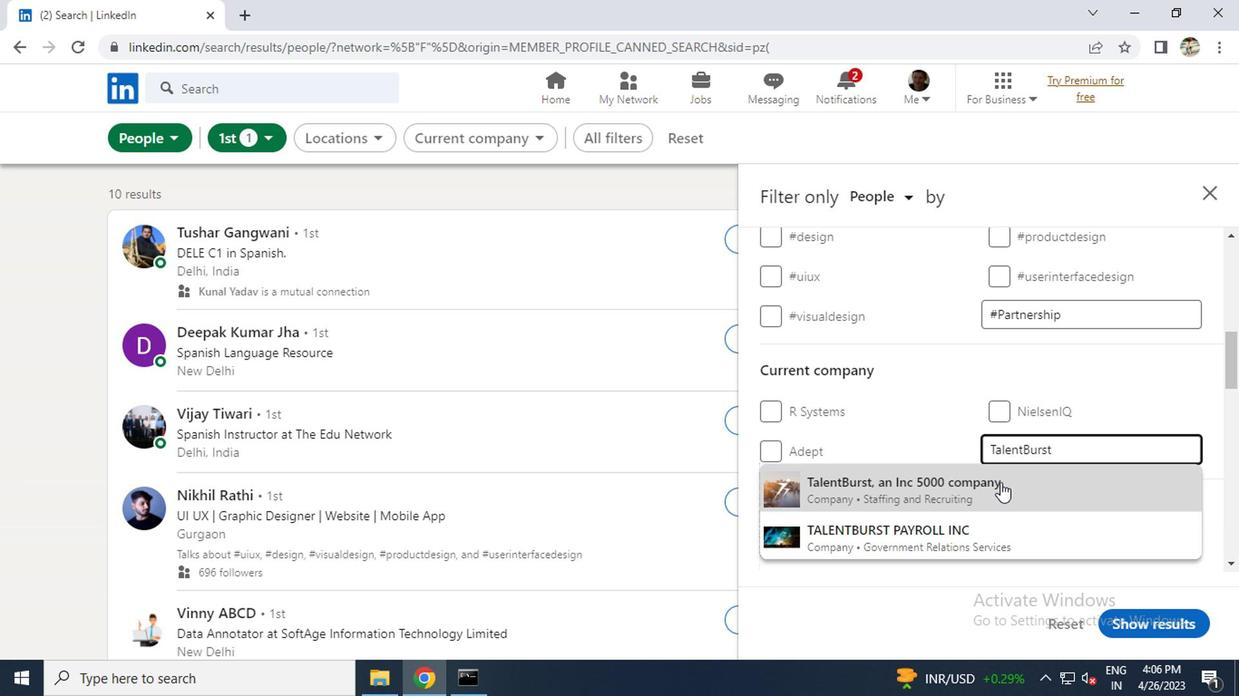 
Action: Mouse scrolled (995, 481) with delta (0, -1)
Screenshot: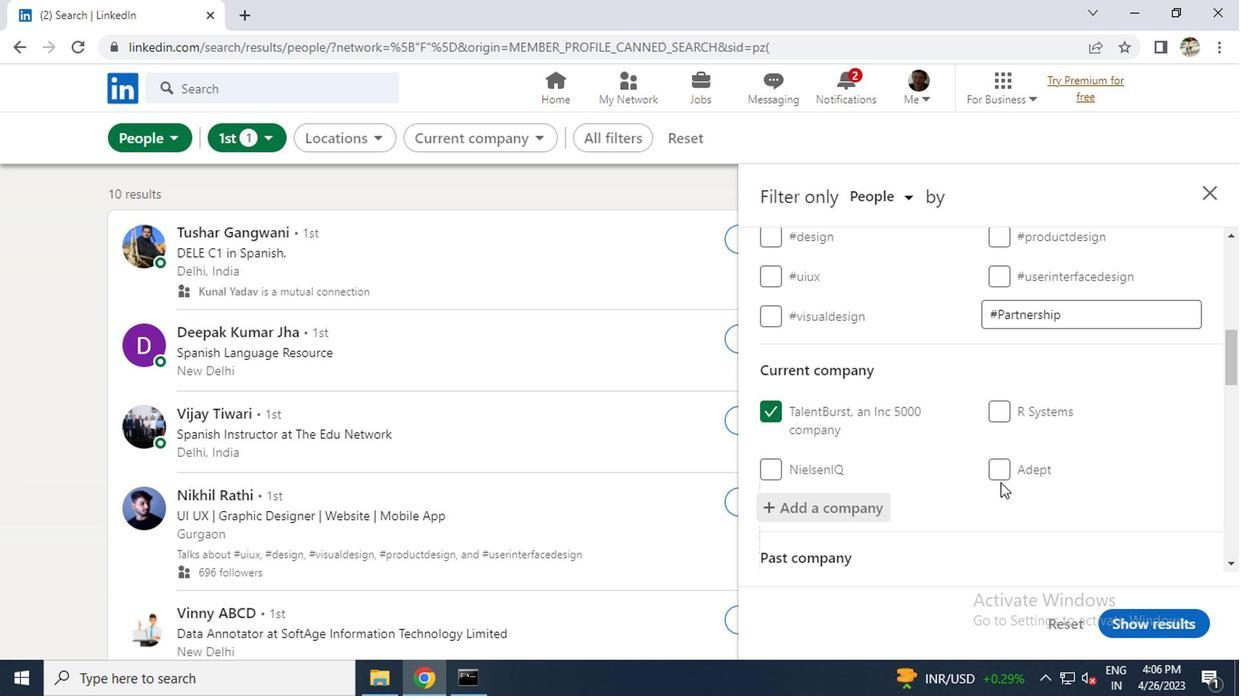 
Action: Mouse scrolled (995, 481) with delta (0, -1)
Screenshot: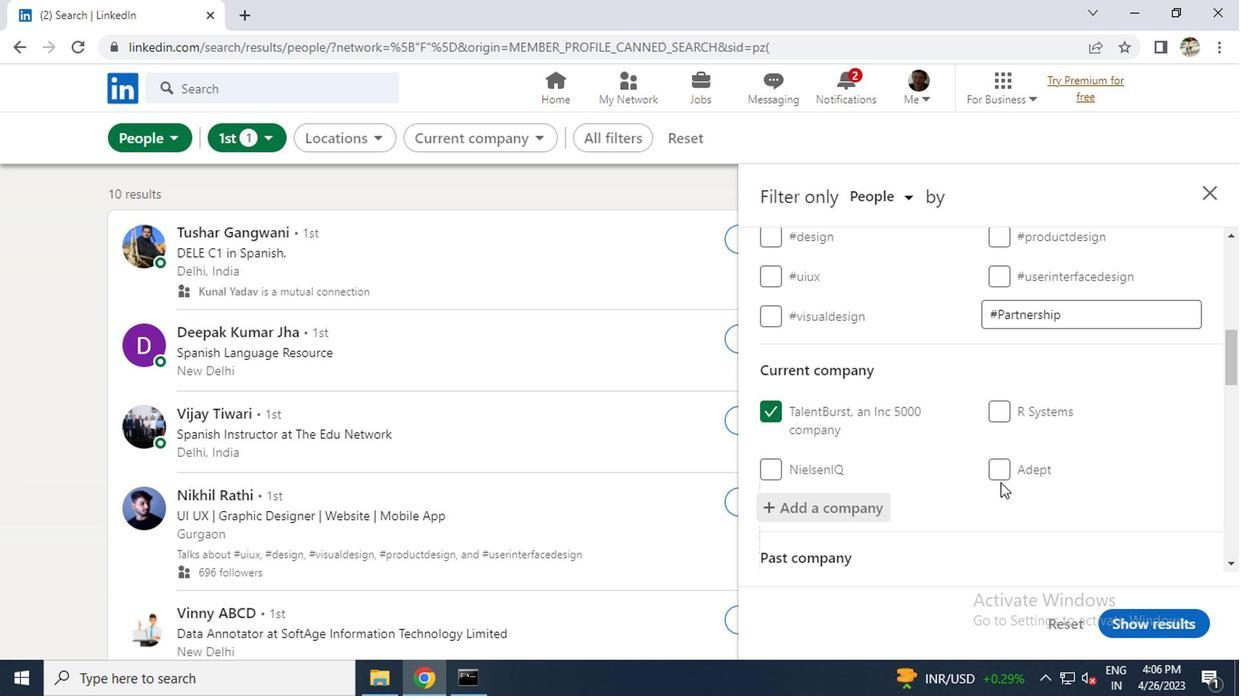 
Action: Mouse scrolled (995, 481) with delta (0, -1)
Screenshot: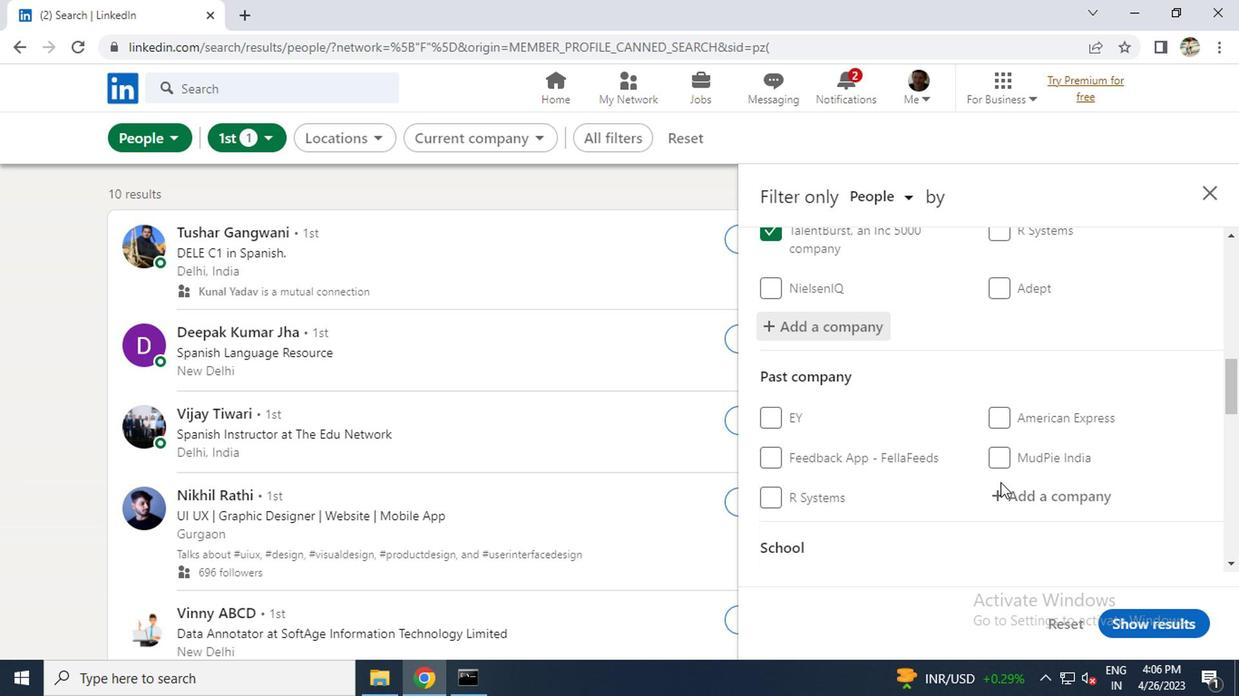 
Action: Mouse scrolled (995, 481) with delta (0, -1)
Screenshot: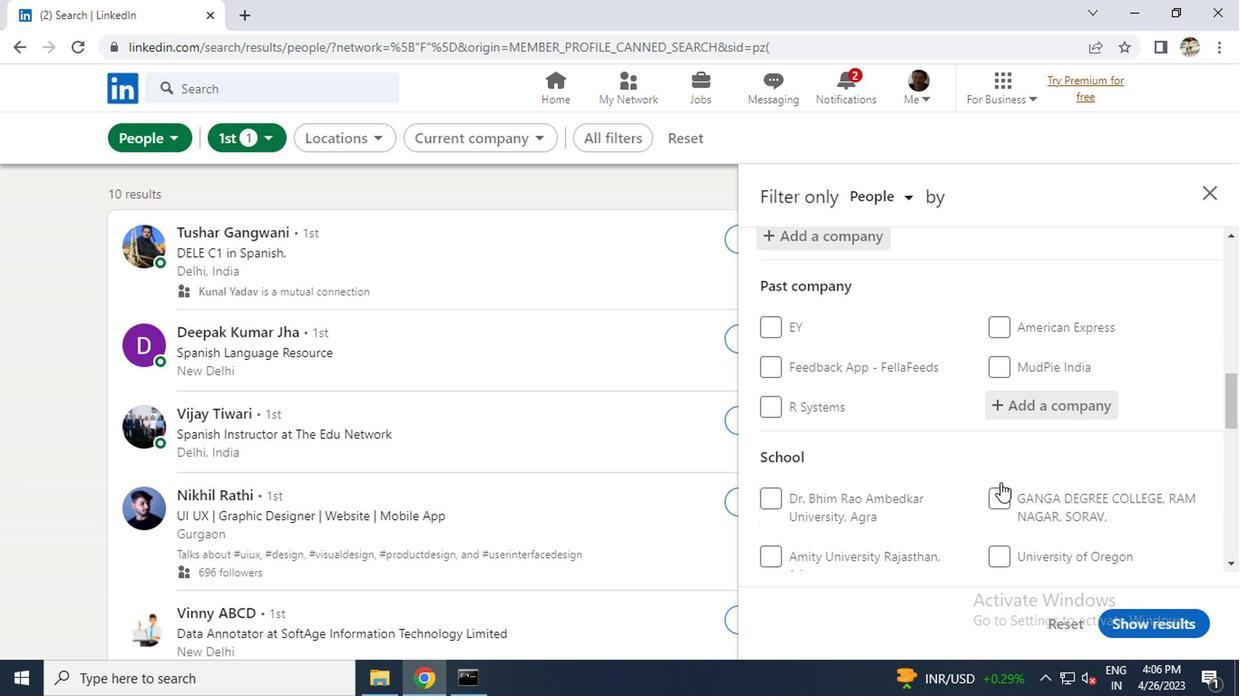 
Action: Mouse scrolled (995, 481) with delta (0, -1)
Screenshot: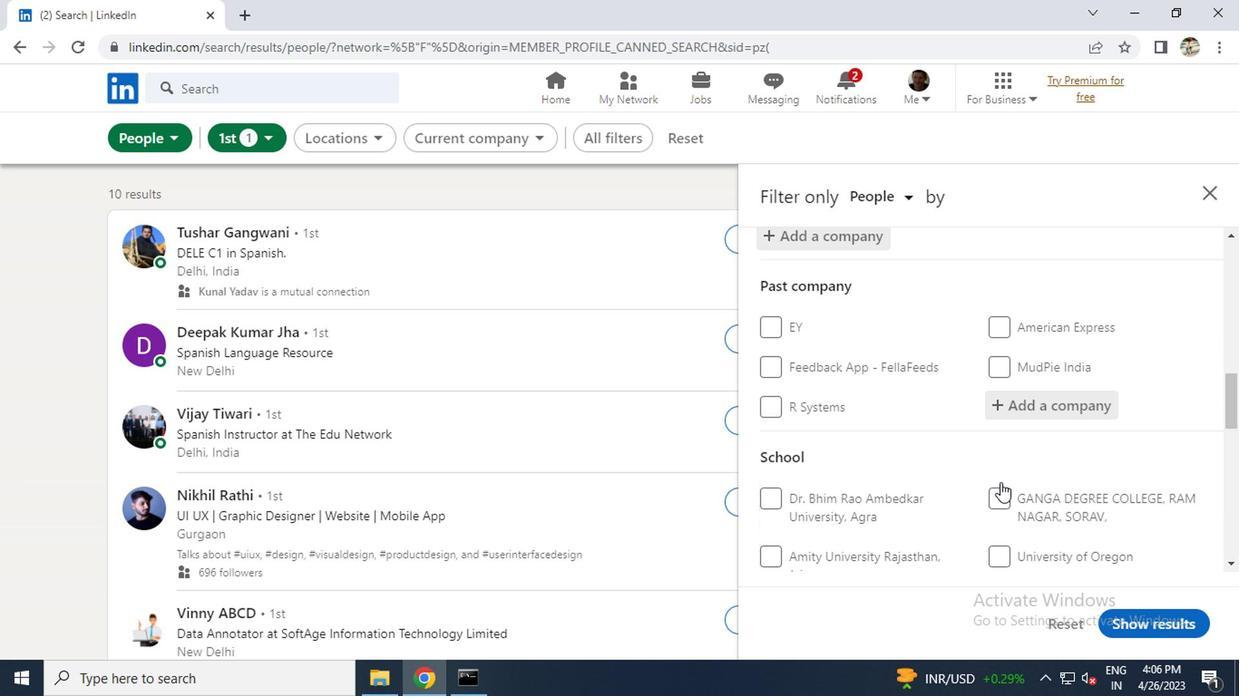 
Action: Mouse moved to (1005, 438)
Screenshot: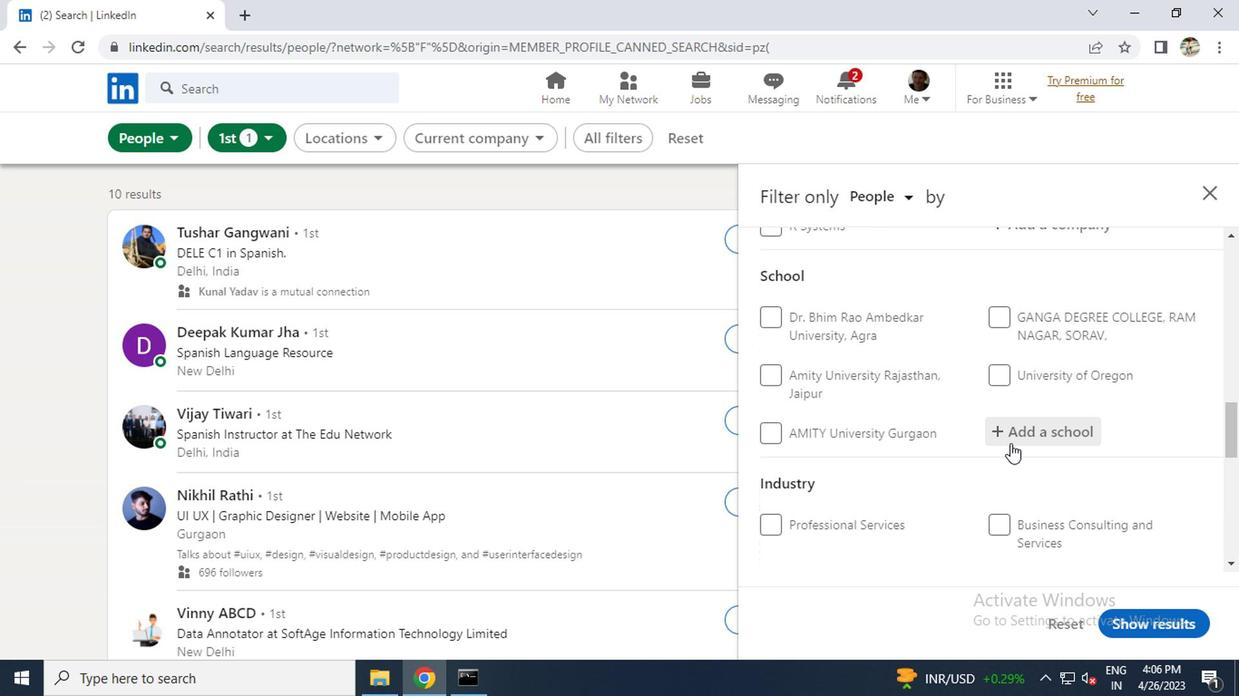 
Action: Mouse pressed left at (1005, 438)
Screenshot: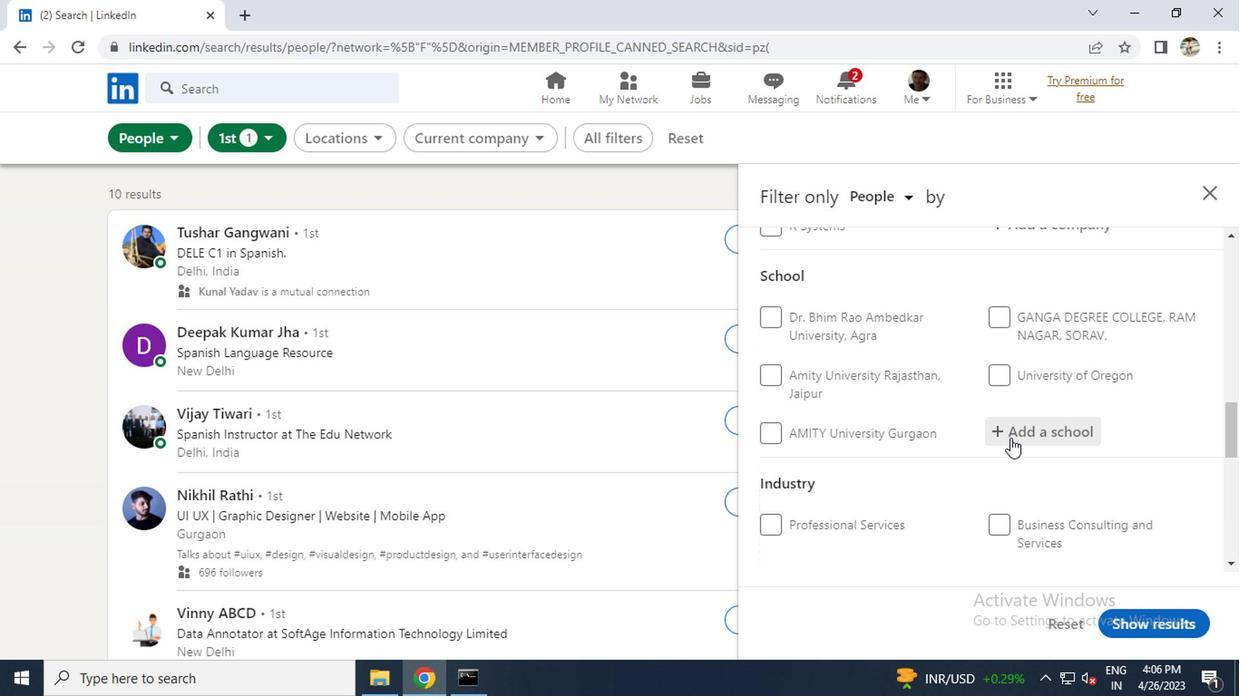 
Action: Key pressed <Key.caps_lock>K<Key.caps_lock>ARNATAKA<Key.space>
Screenshot: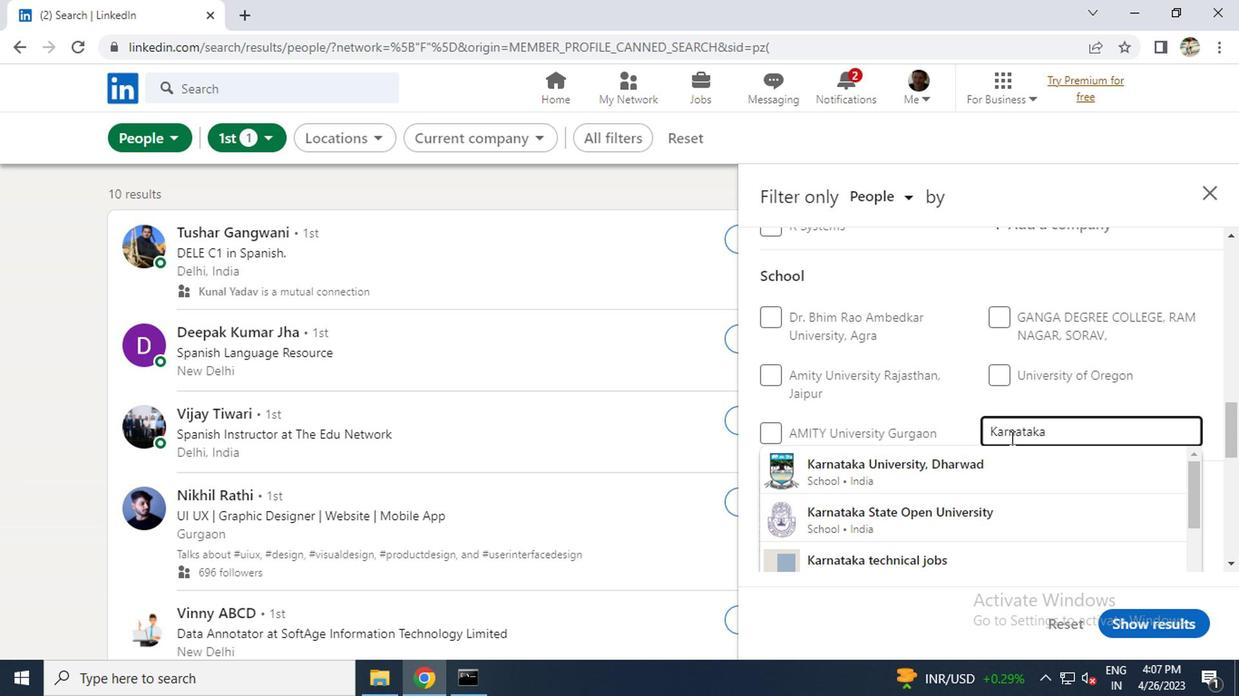 
Action: Mouse moved to (897, 556)
Screenshot: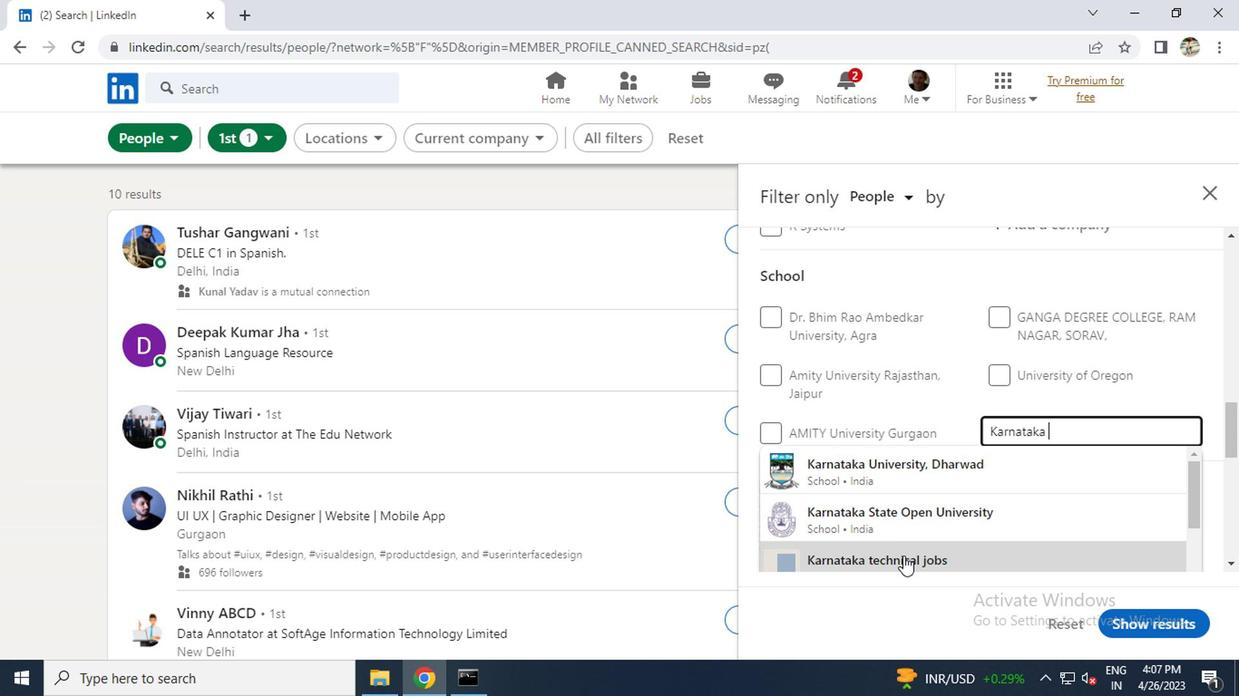 
Action: Mouse pressed left at (897, 556)
Screenshot: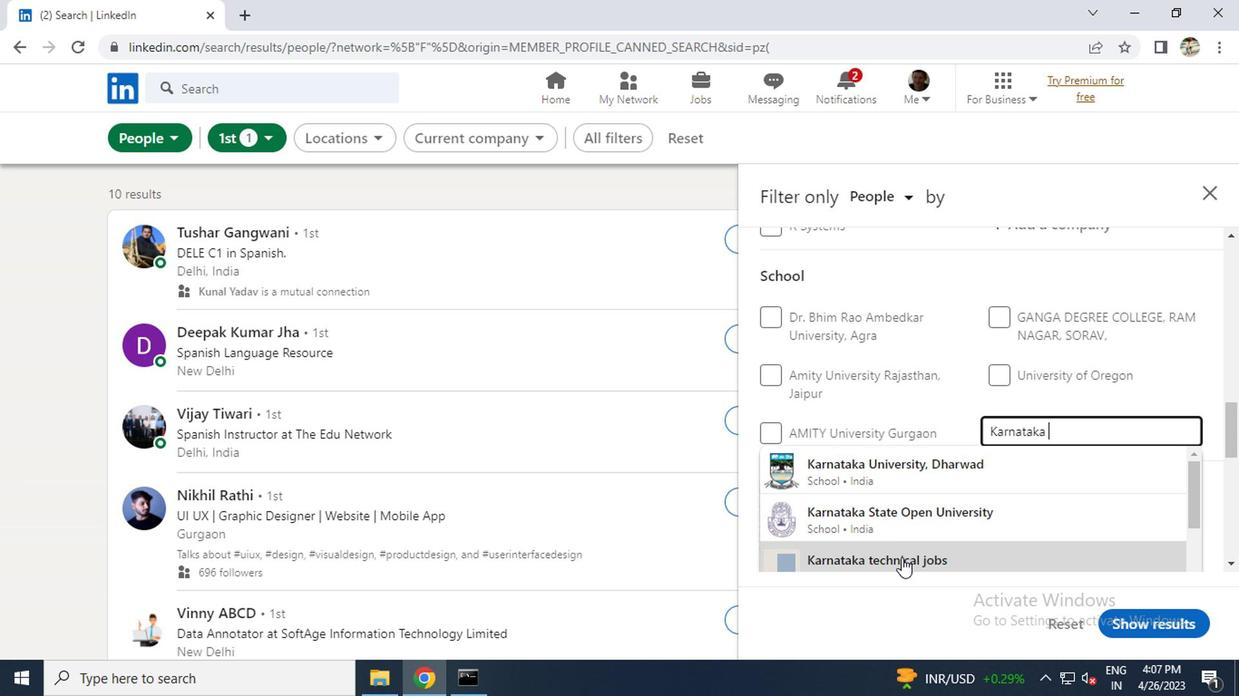 
Action: Mouse moved to (906, 514)
Screenshot: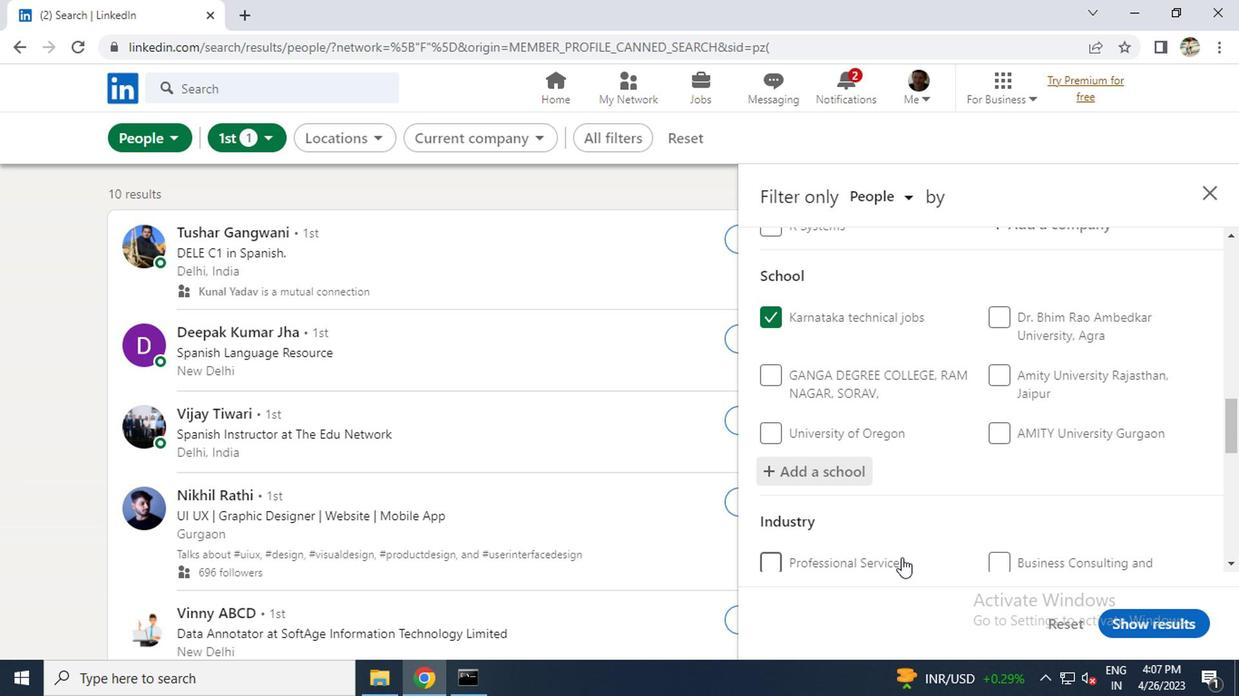 
Action: Mouse scrolled (906, 513) with delta (0, -1)
Screenshot: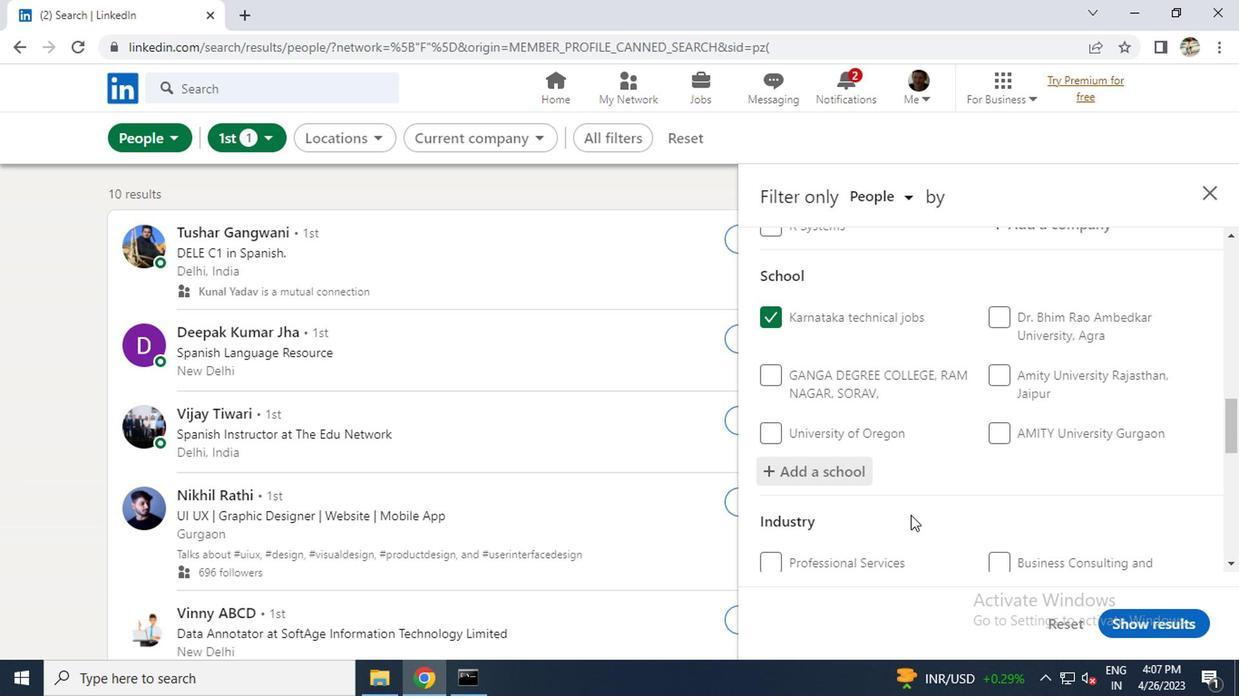 
Action: Mouse scrolled (906, 513) with delta (0, -1)
Screenshot: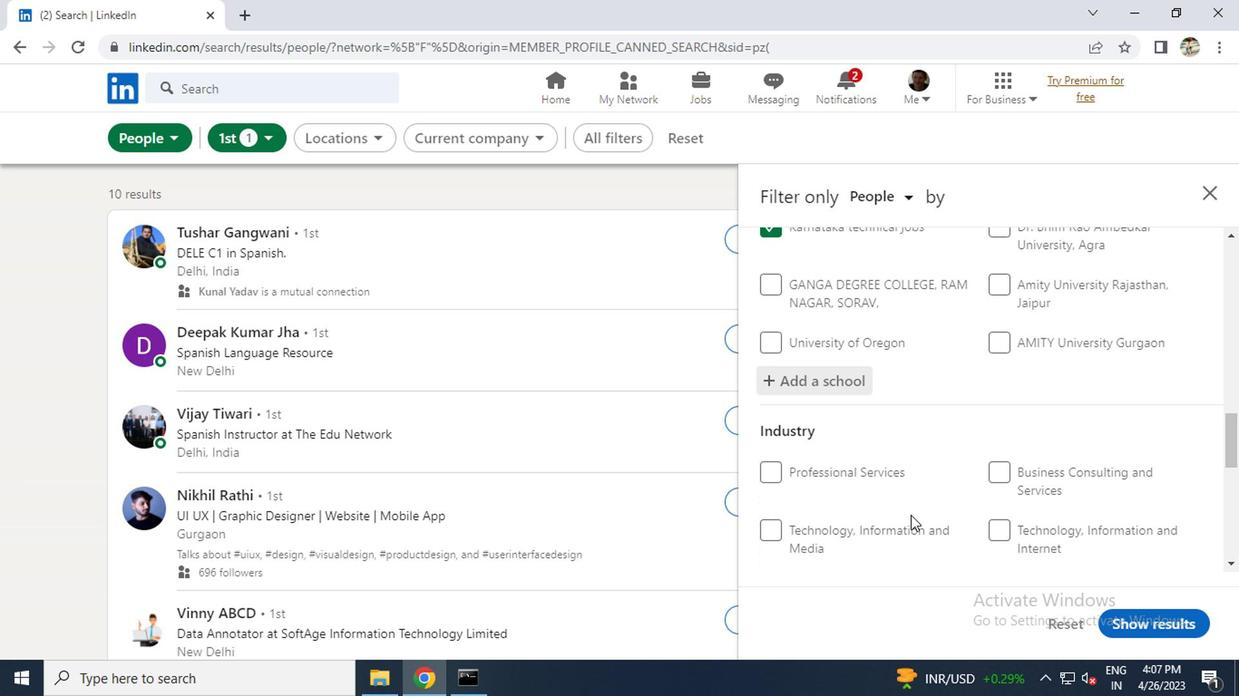 
Action: Mouse moved to (1015, 494)
Screenshot: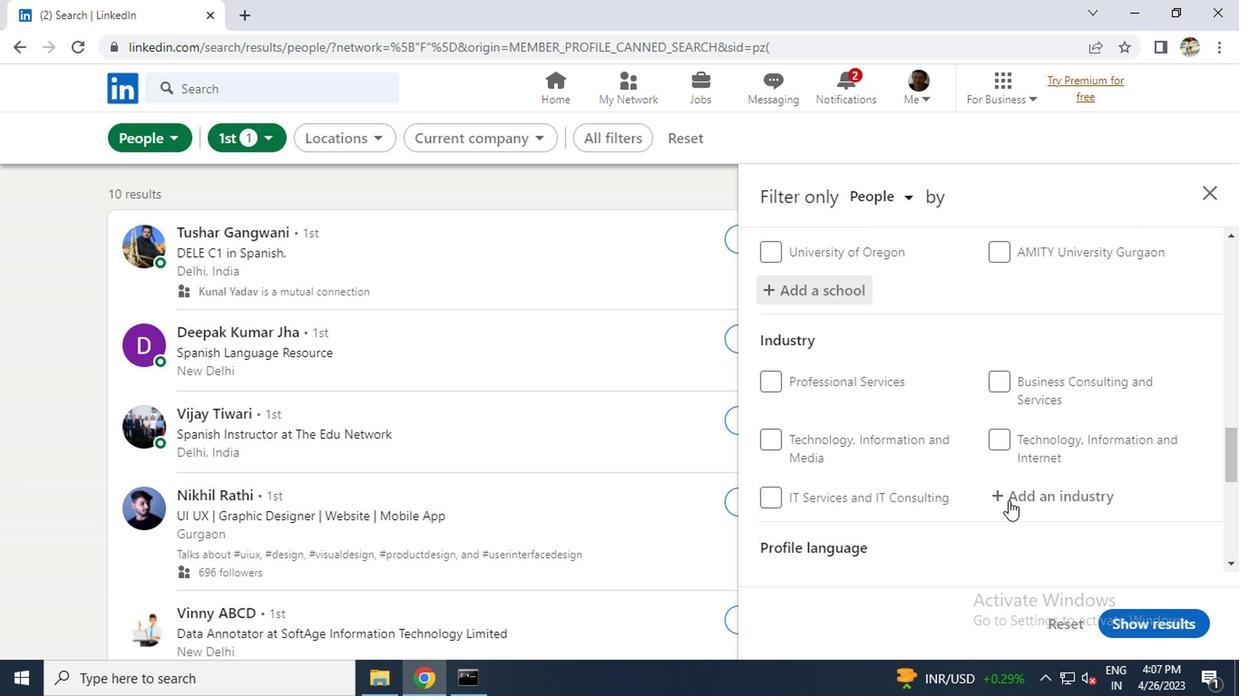 
Action: Mouse pressed left at (1015, 494)
Screenshot: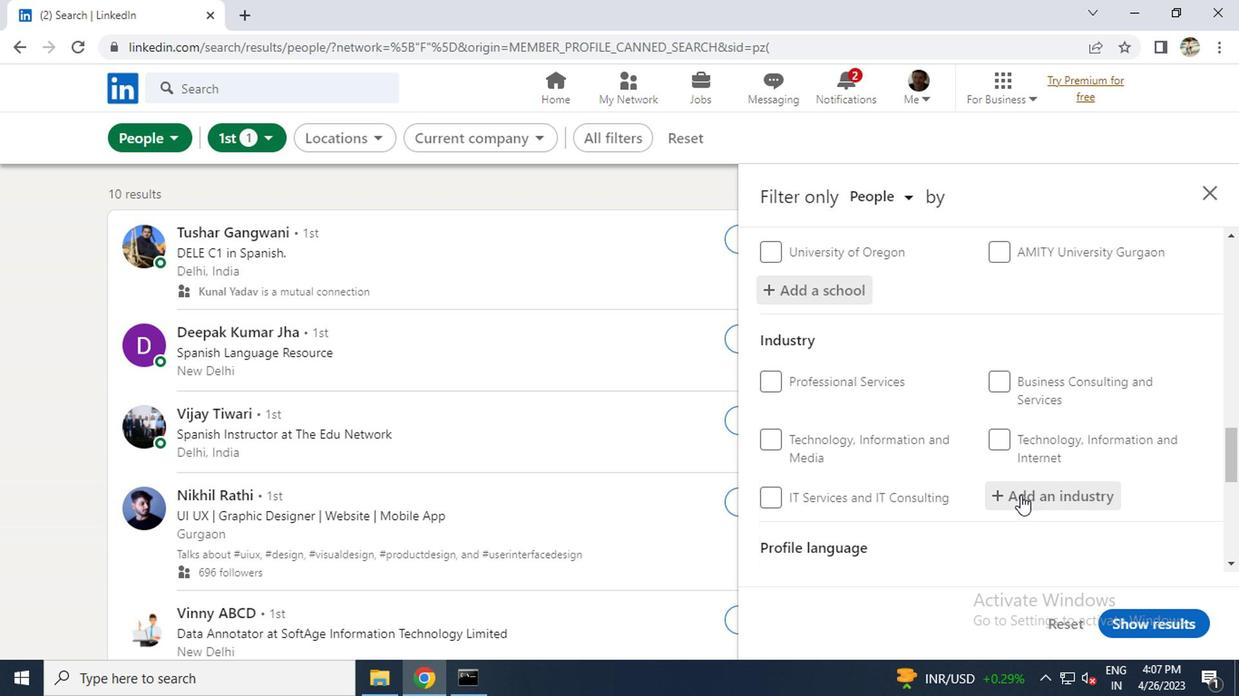 
Action: Key pressed <Key.caps_lock>P<Key.caps_lock>LASTICS
Screenshot: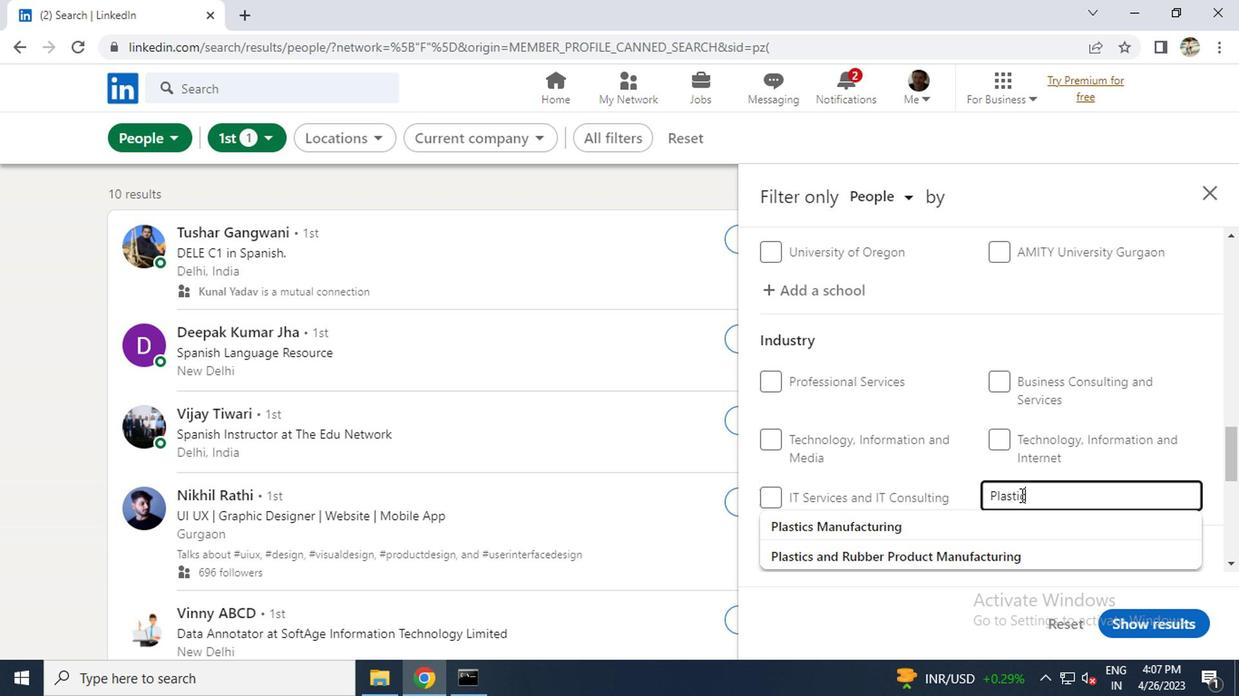 
Action: Mouse moved to (944, 521)
Screenshot: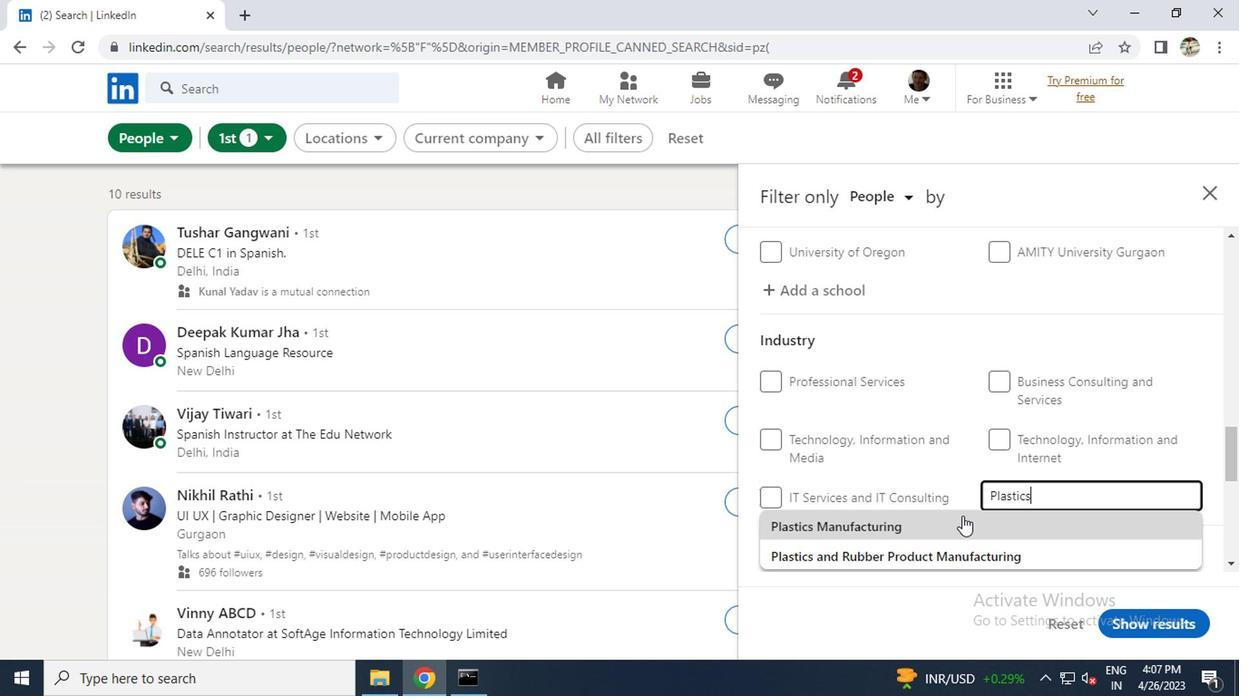 
Action: Mouse pressed left at (944, 521)
Screenshot: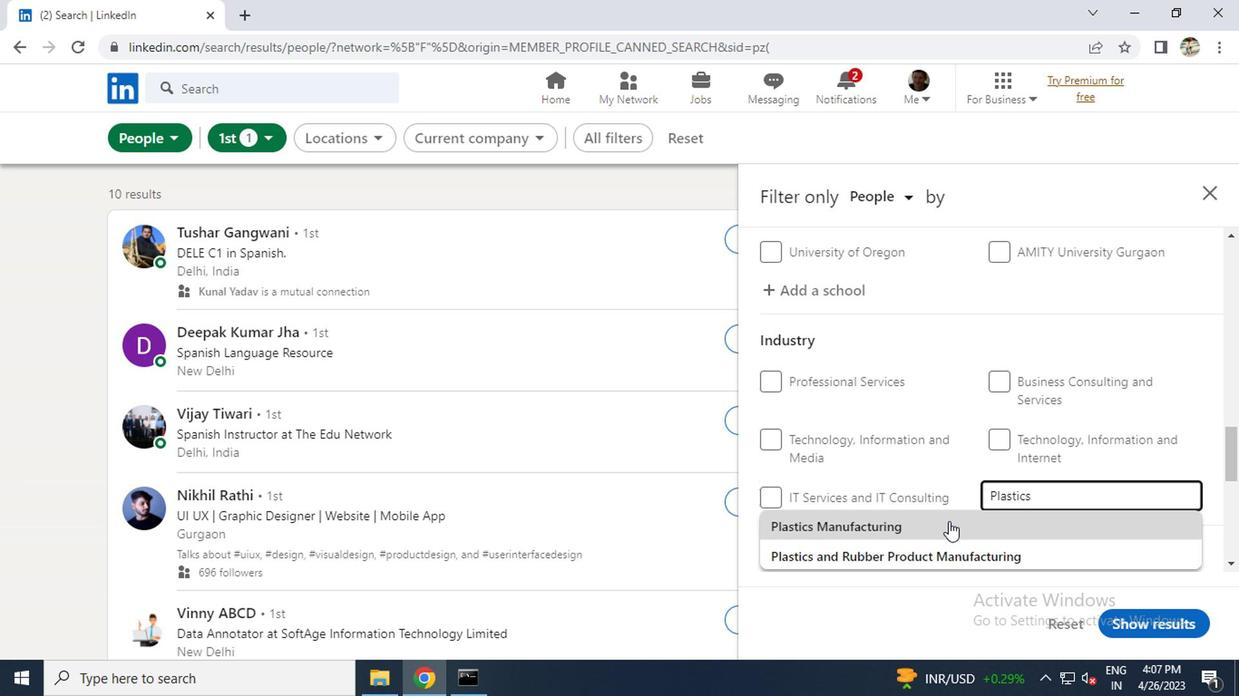 
Action: Mouse scrolled (944, 520) with delta (0, -1)
Screenshot: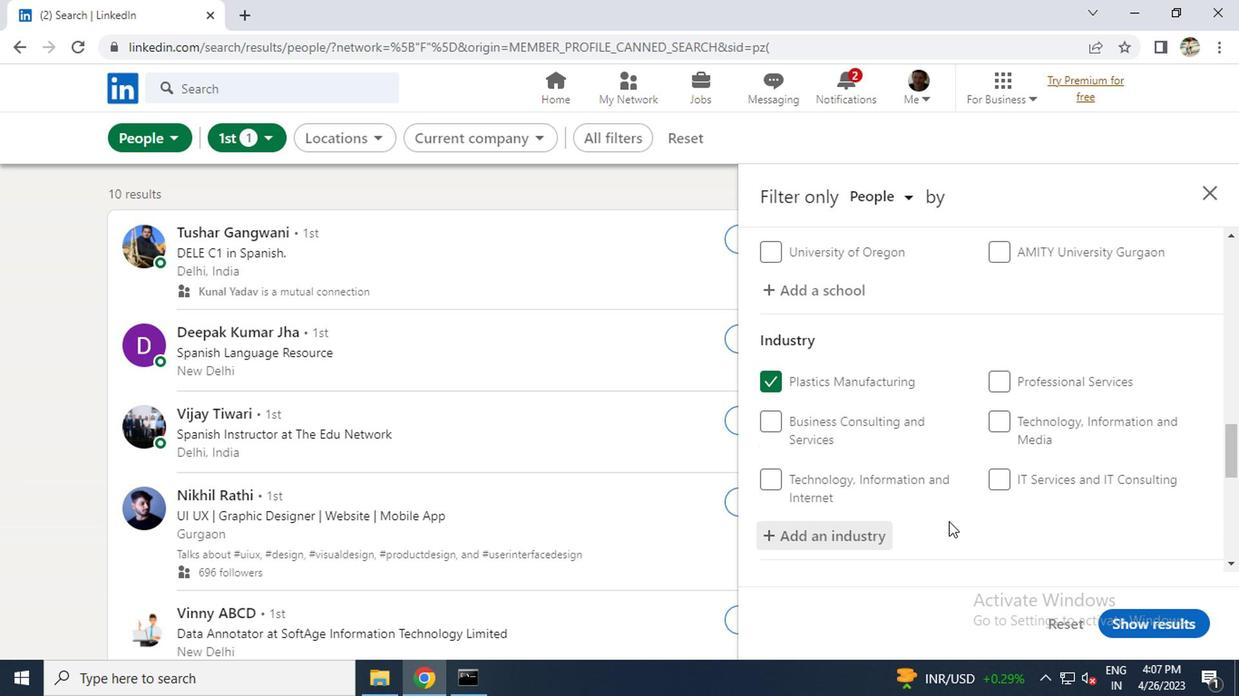 
Action: Mouse scrolled (944, 520) with delta (0, -1)
Screenshot: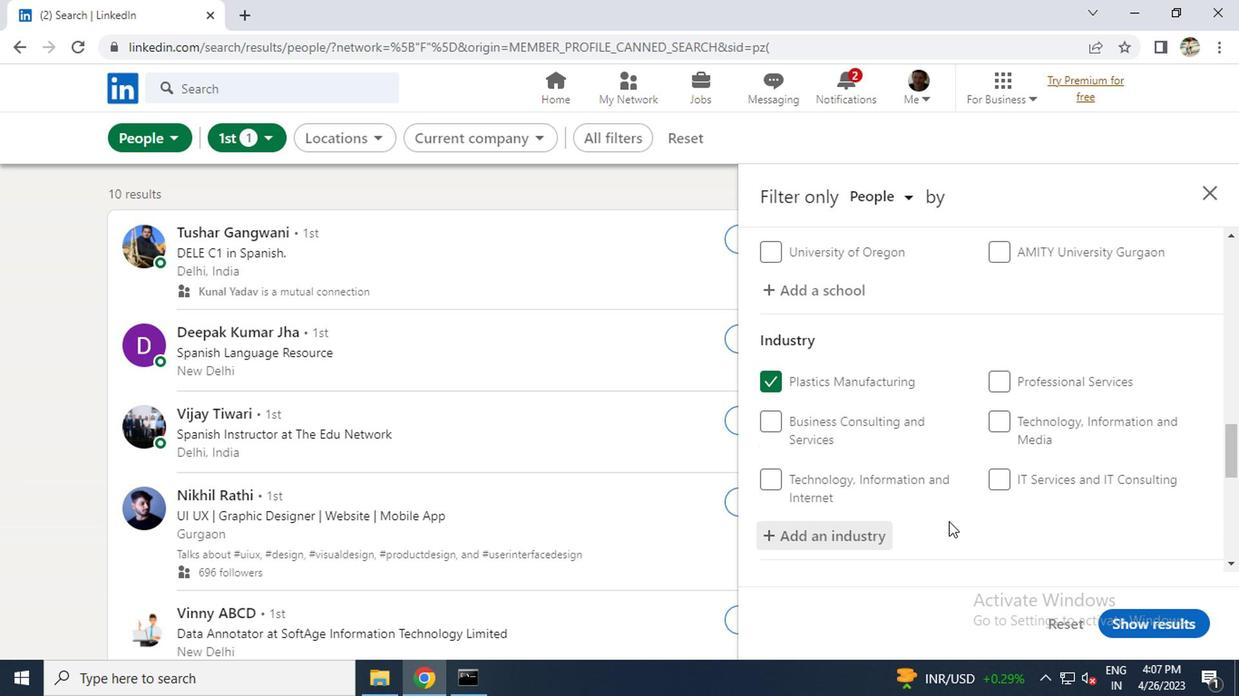 
Action: Mouse scrolled (944, 520) with delta (0, -1)
Screenshot: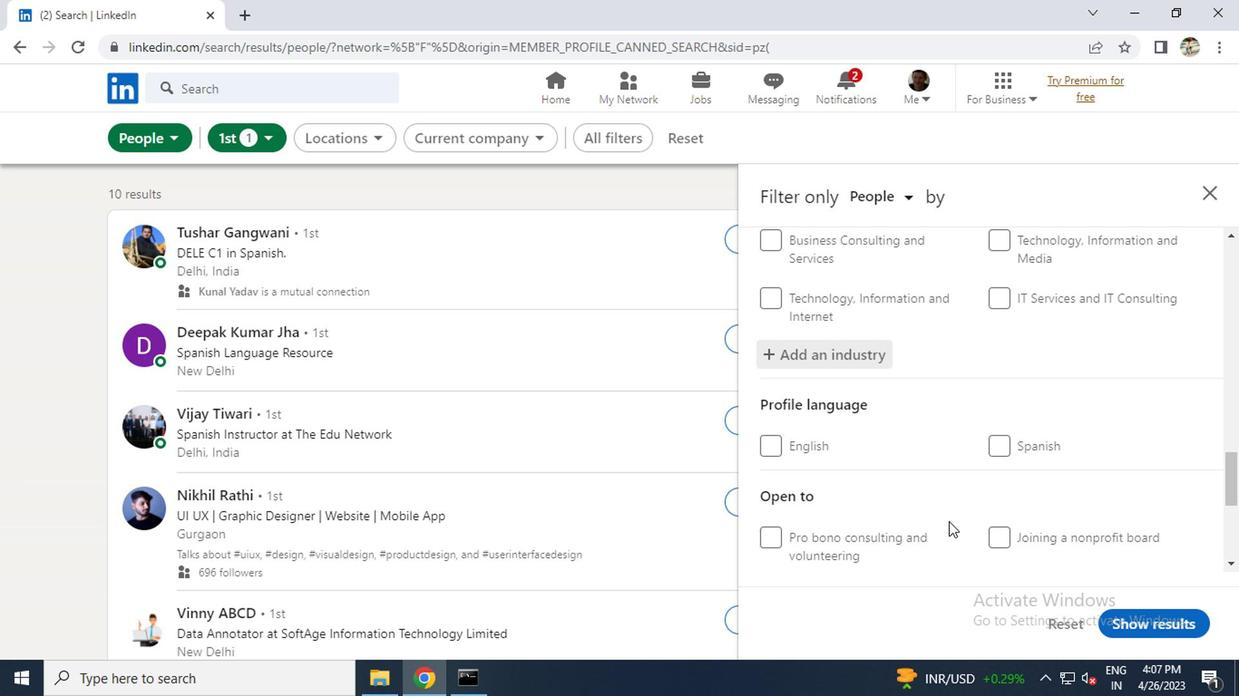 
Action: Mouse scrolled (944, 520) with delta (0, -1)
Screenshot: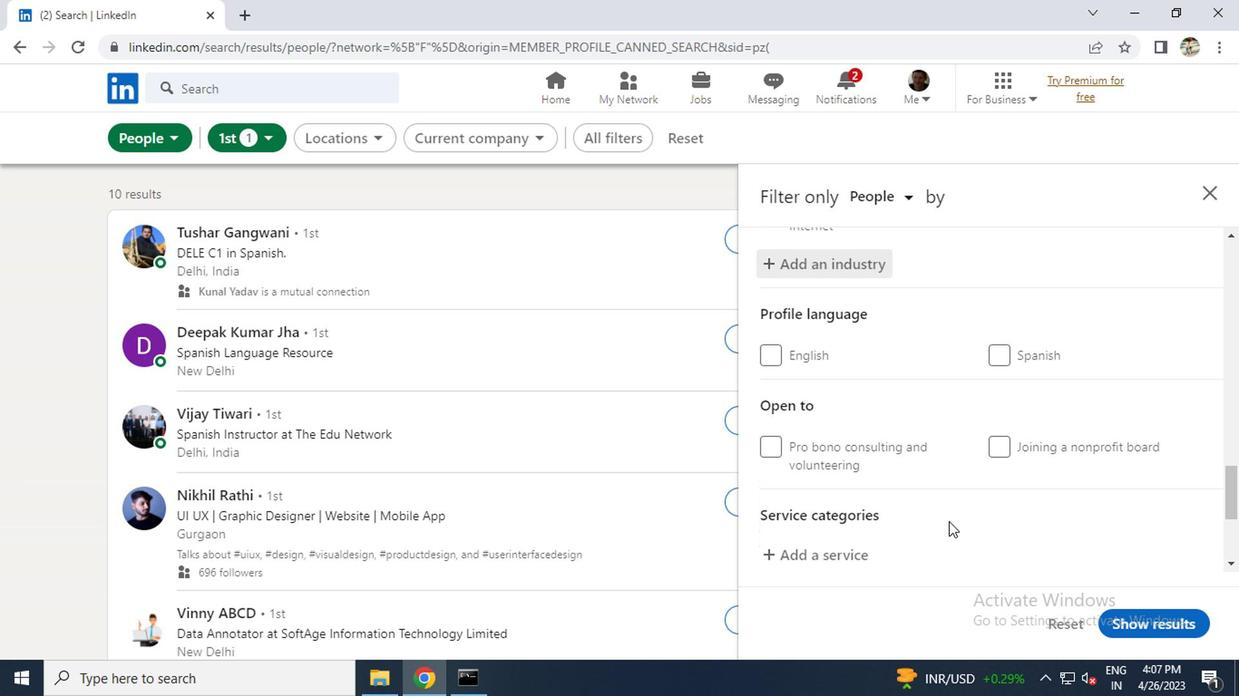 
Action: Mouse moved to (813, 467)
Screenshot: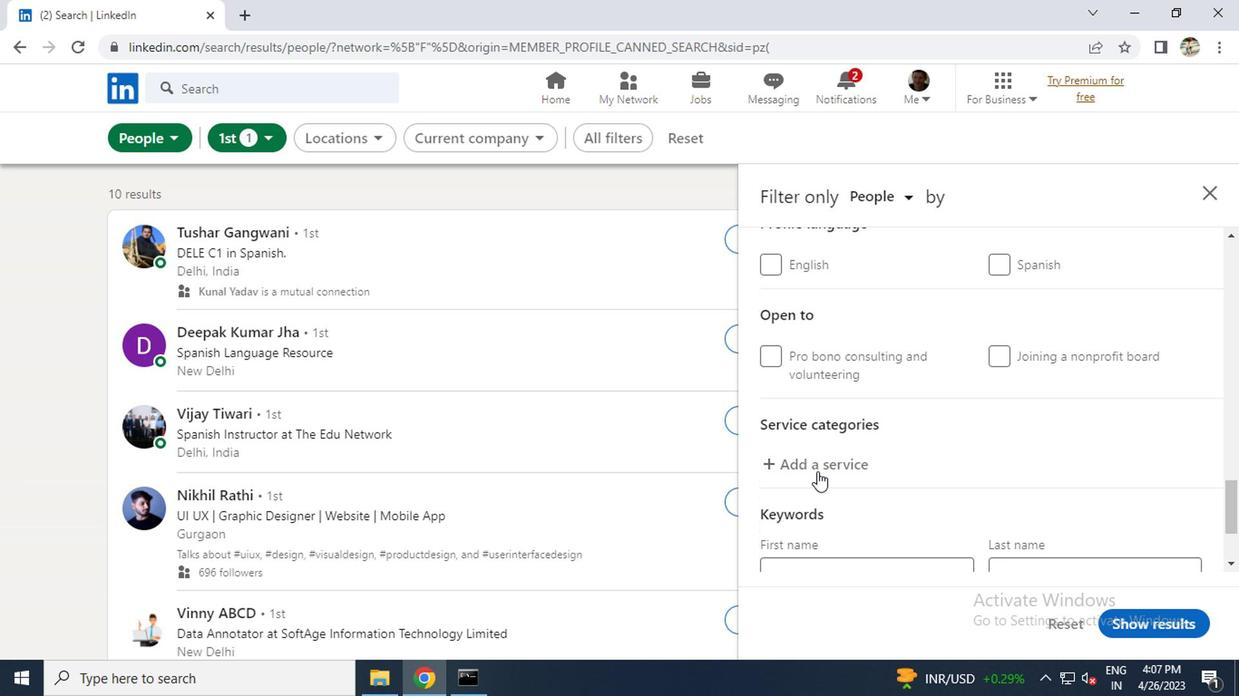 
Action: Mouse pressed left at (813, 467)
Screenshot: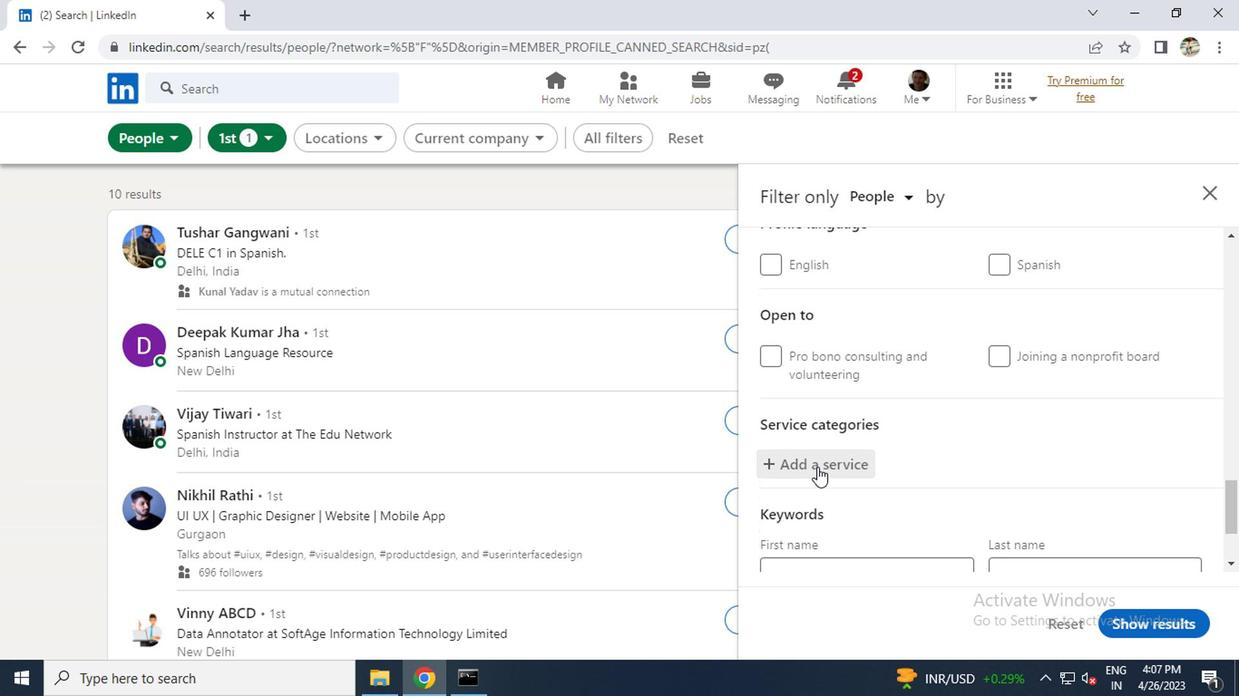 
Action: Key pressed <Key.caps_lock>E<Key.caps_lock>VENT
Screenshot: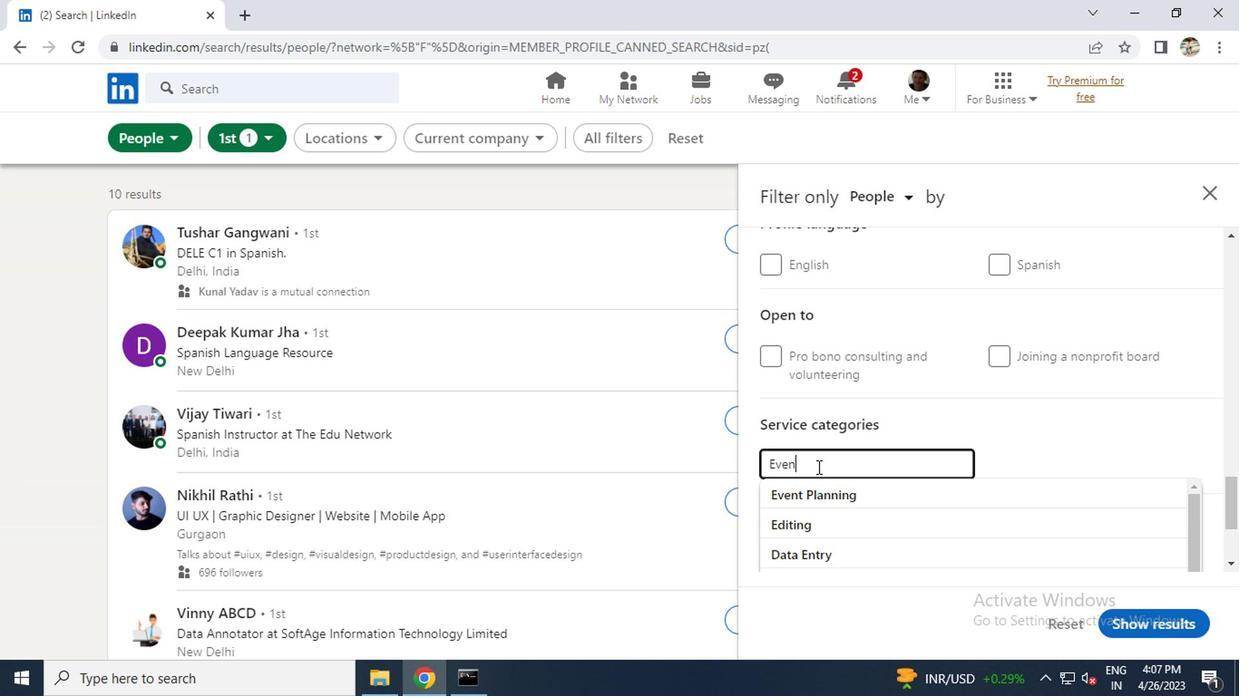 
Action: Mouse moved to (816, 483)
Screenshot: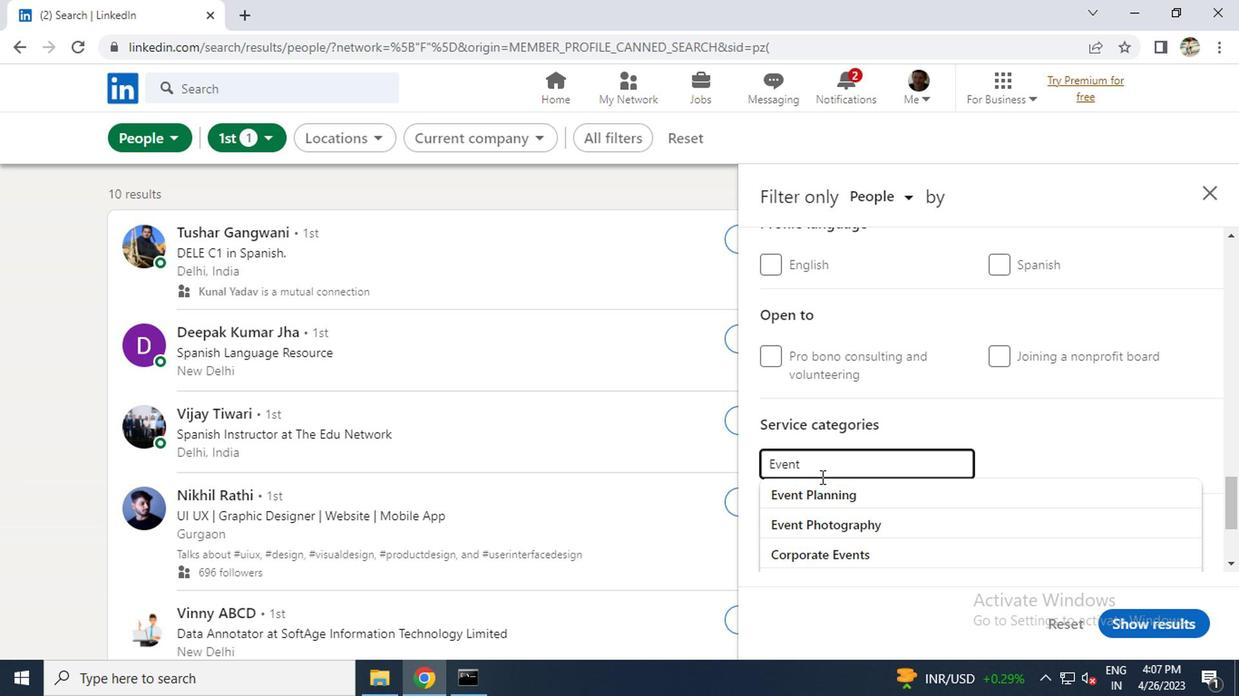 
Action: Mouse pressed left at (816, 483)
Screenshot: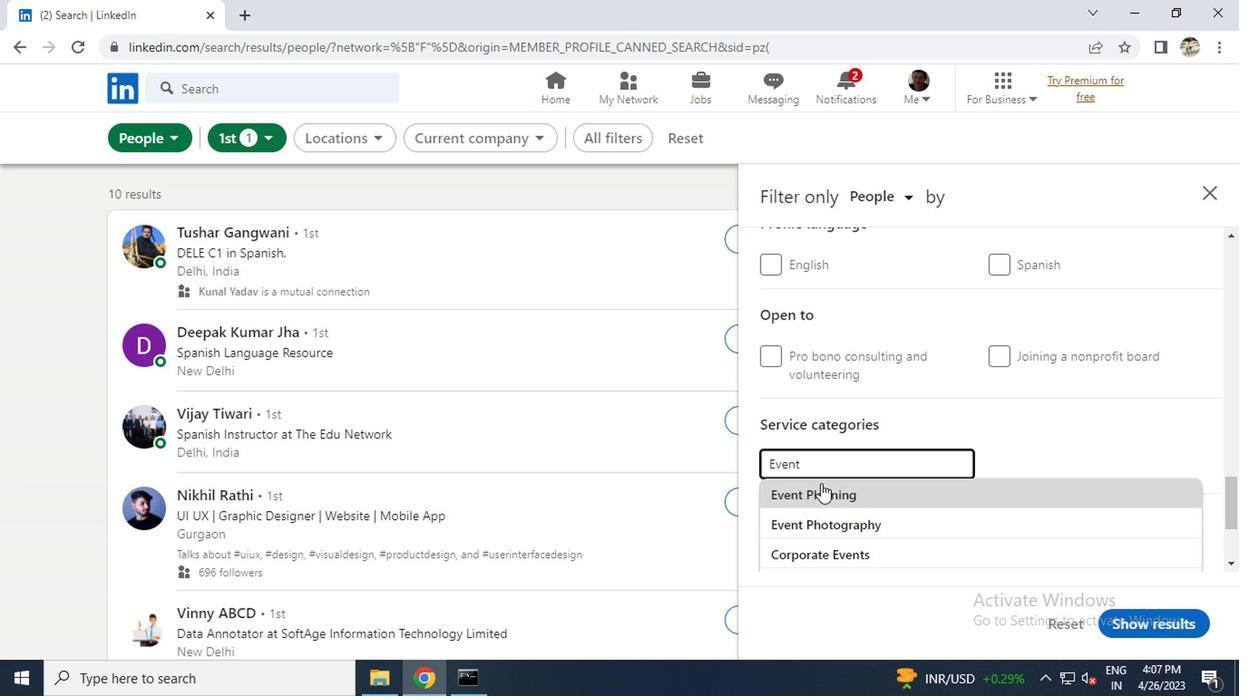 
Action: Mouse scrolled (816, 482) with delta (0, 0)
Screenshot: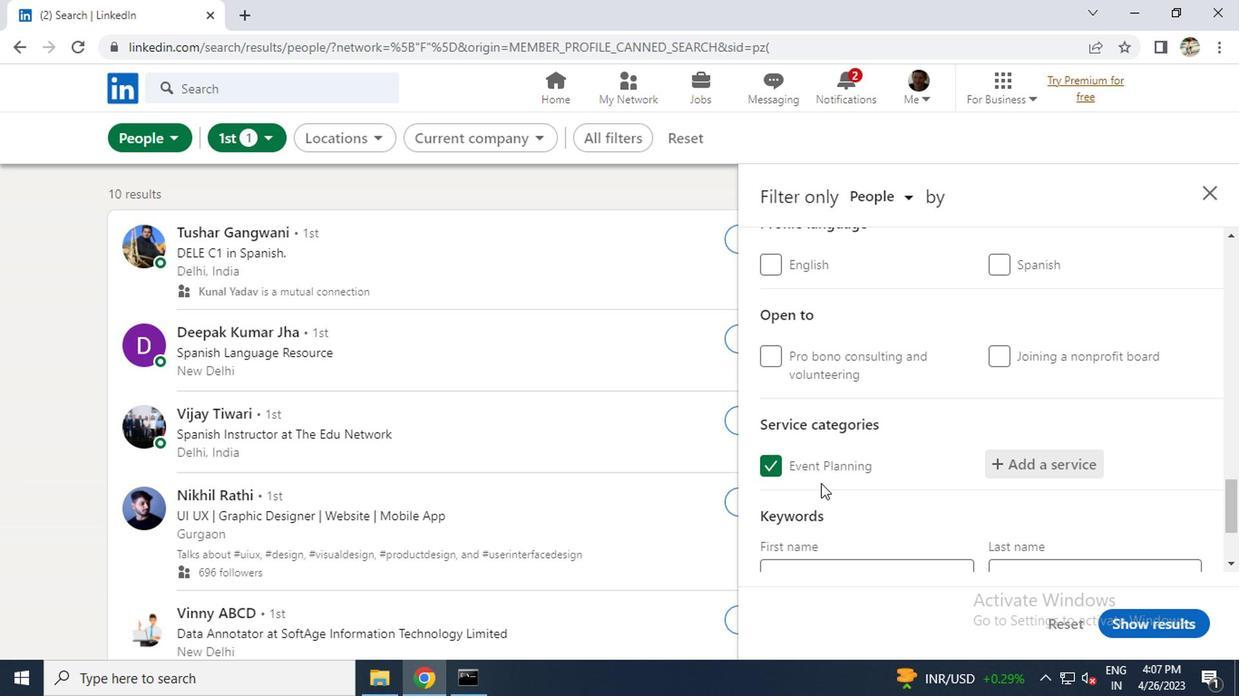 
Action: Mouse scrolled (816, 482) with delta (0, 0)
Screenshot: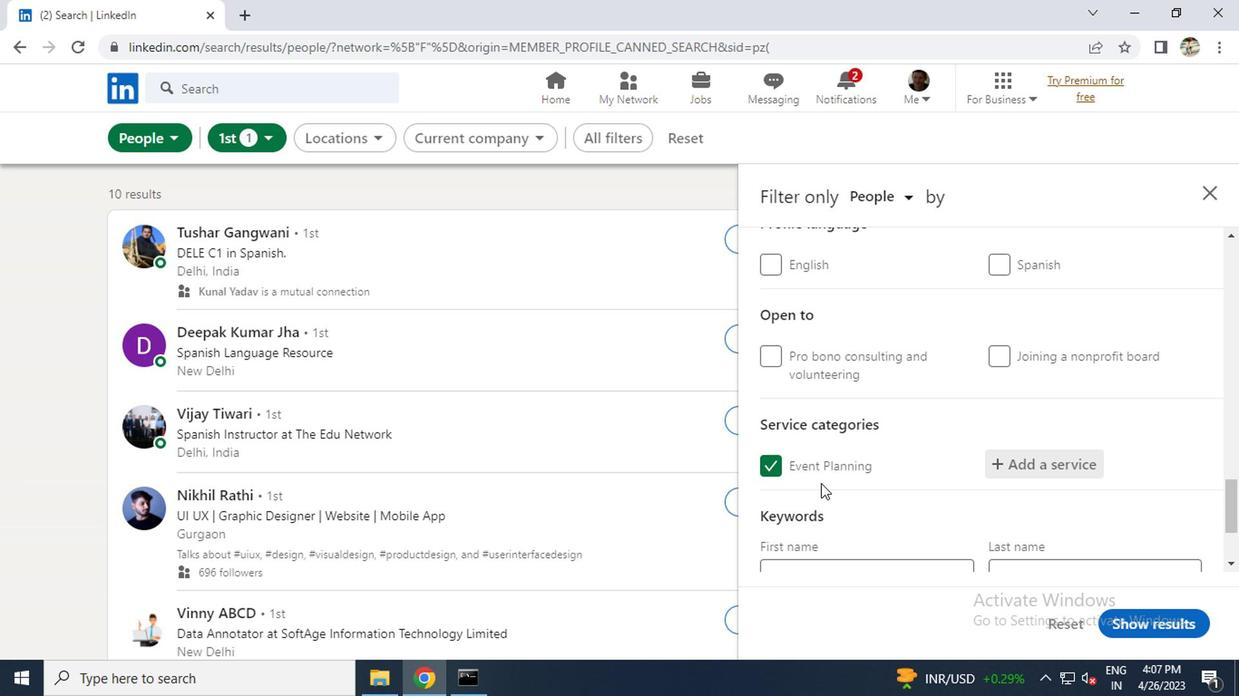 
Action: Mouse scrolled (816, 482) with delta (0, 0)
Screenshot: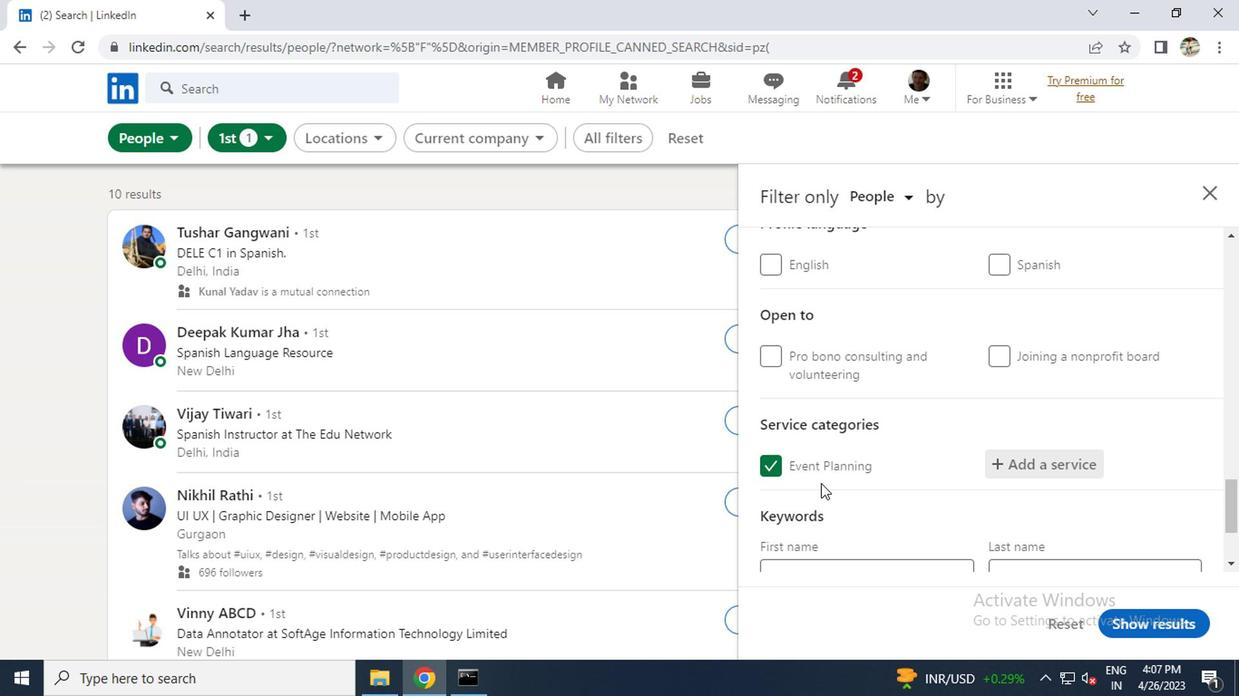 
Action: Mouse pressed left at (816, 483)
Screenshot: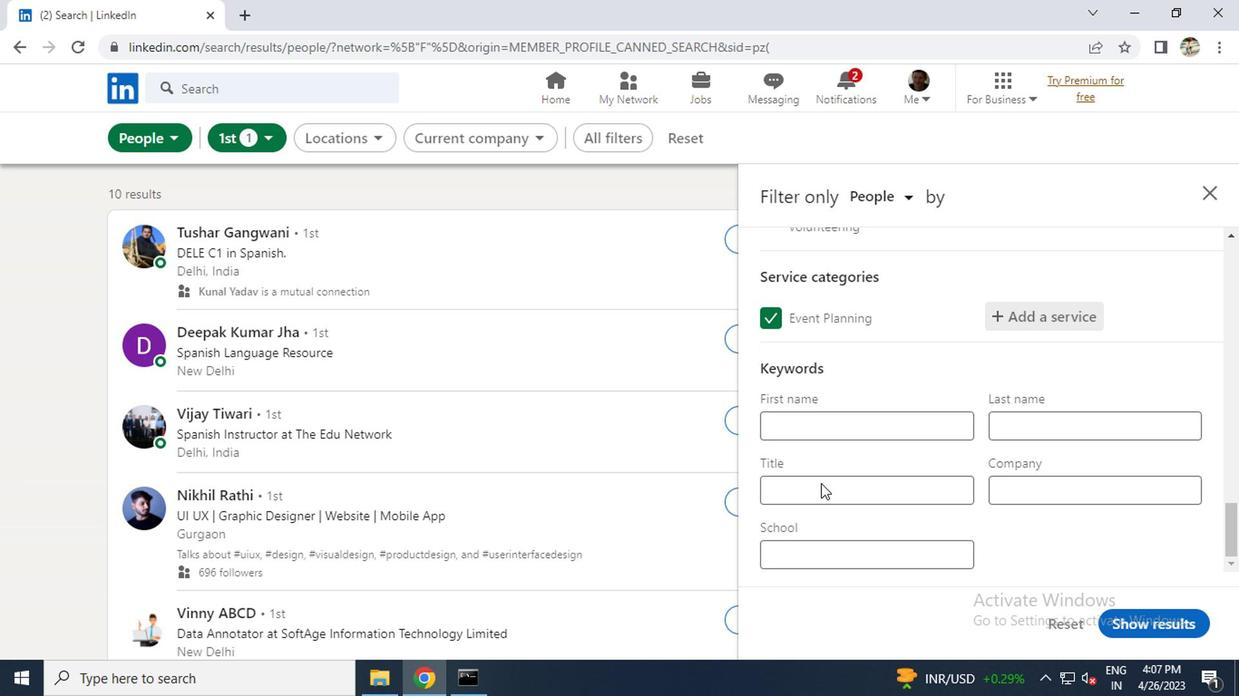 
Action: Key pressed <Key.caps_lock>E<Key.caps_lock>NGUNEERING<Key.space><Key.caps_lock>T<Key.caps_lock>ECHNICIAN
Screenshot: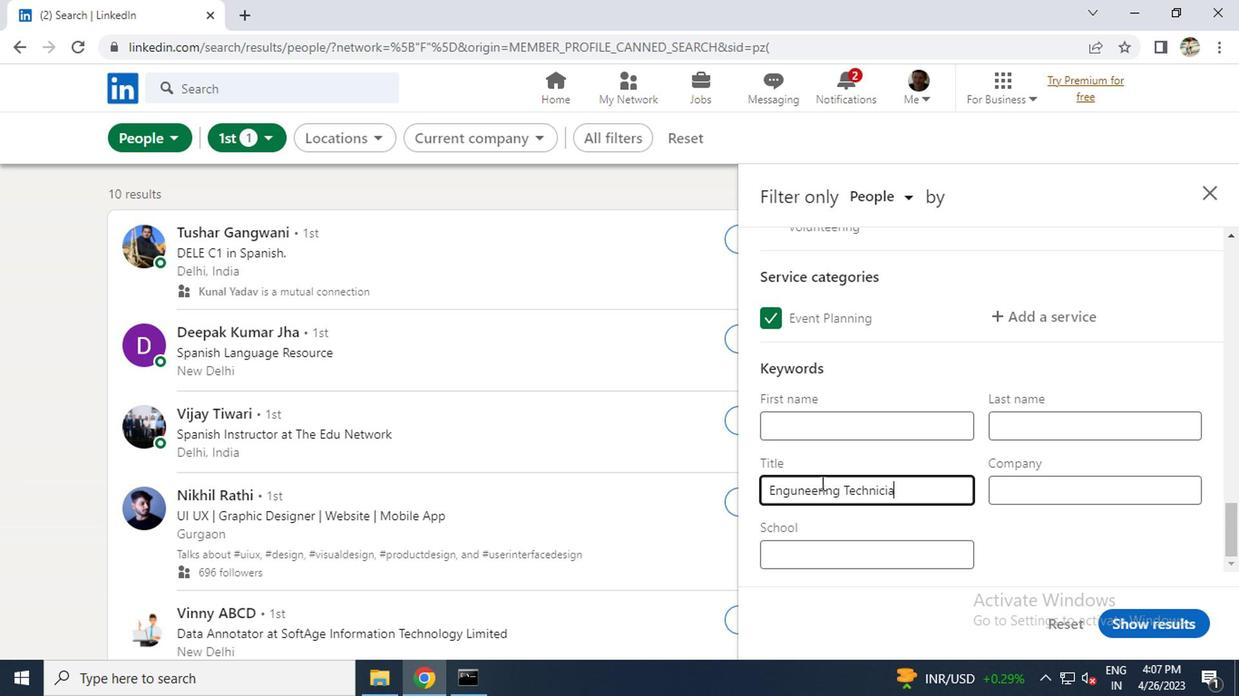 
Action: Mouse moved to (1143, 615)
Screenshot: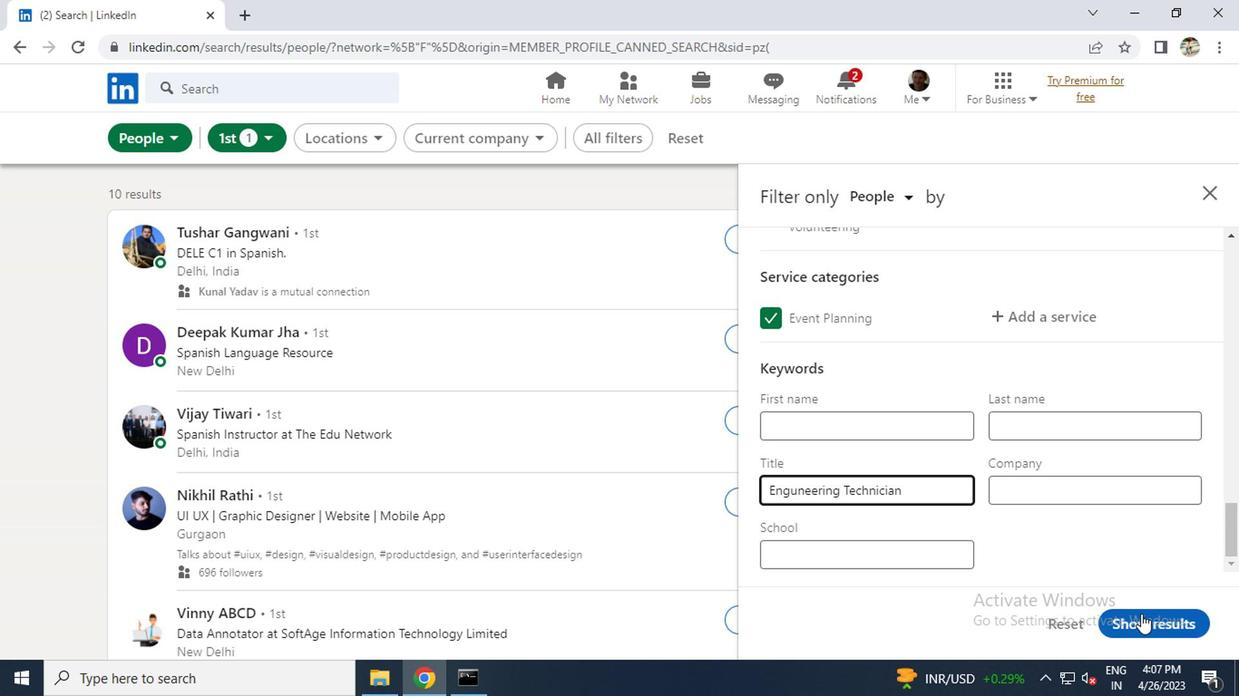 
Action: Mouse pressed left at (1143, 615)
Screenshot: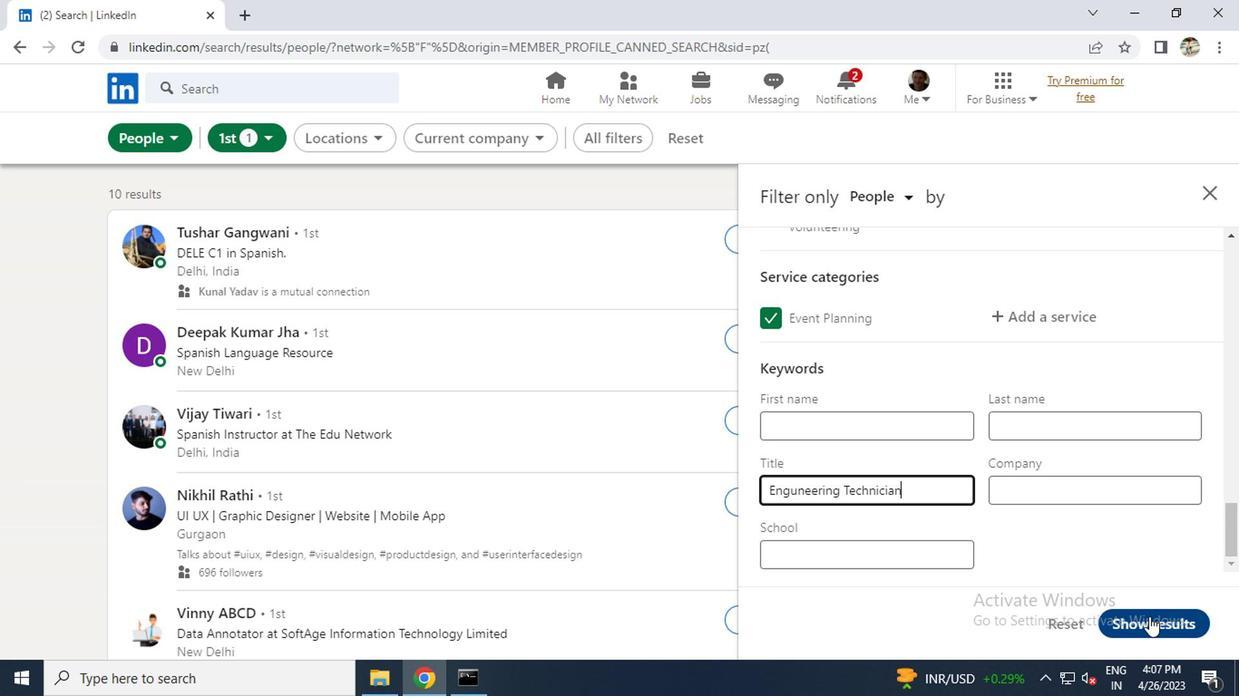 
Action: Mouse moved to (667, 367)
Screenshot: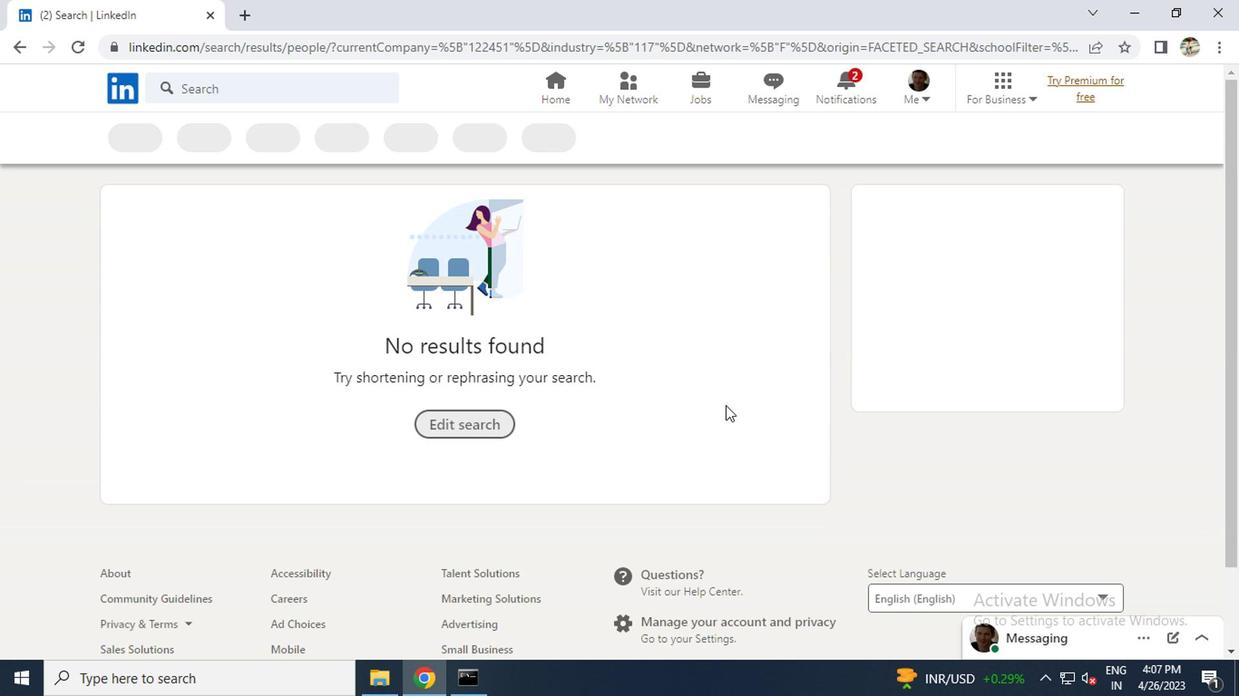 
